 Task: Find connections with filter location Dashiqiao with filter topic #purposewith filter profile language English with filter current company Wunderman Thompson Commerce & Technology with filter school M.KUMARASAMY COLLEGE OF ENGINEERING, KARUR with filter industry Retail Art Supplies with filter service category Event Photography with filter keywords title Customer Service
Action: Mouse moved to (480, 65)
Screenshot: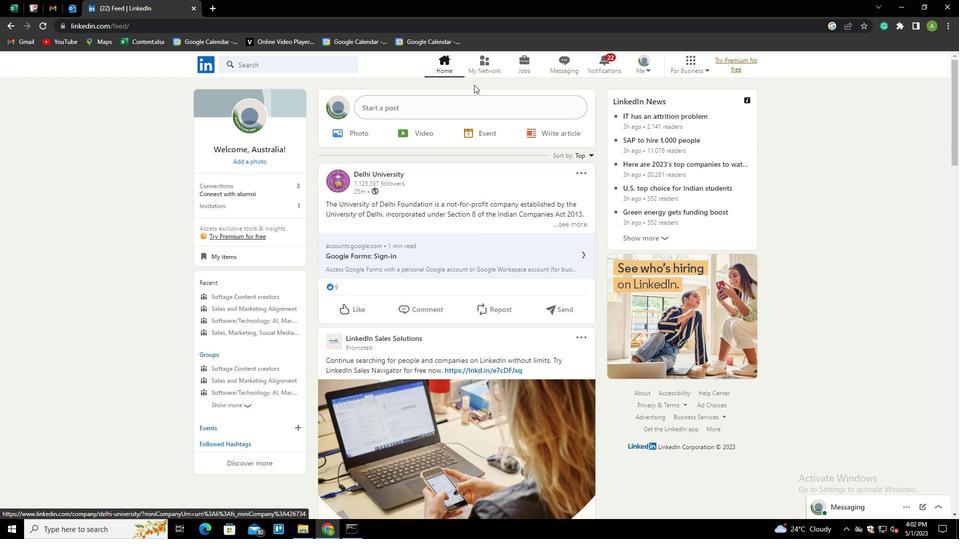 
Action: Mouse pressed left at (480, 65)
Screenshot: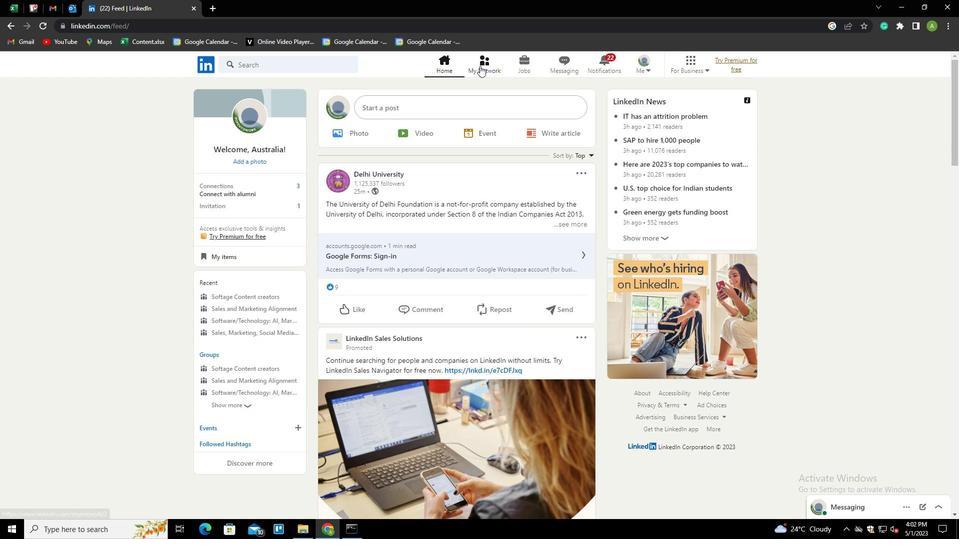 
Action: Mouse moved to (303, 121)
Screenshot: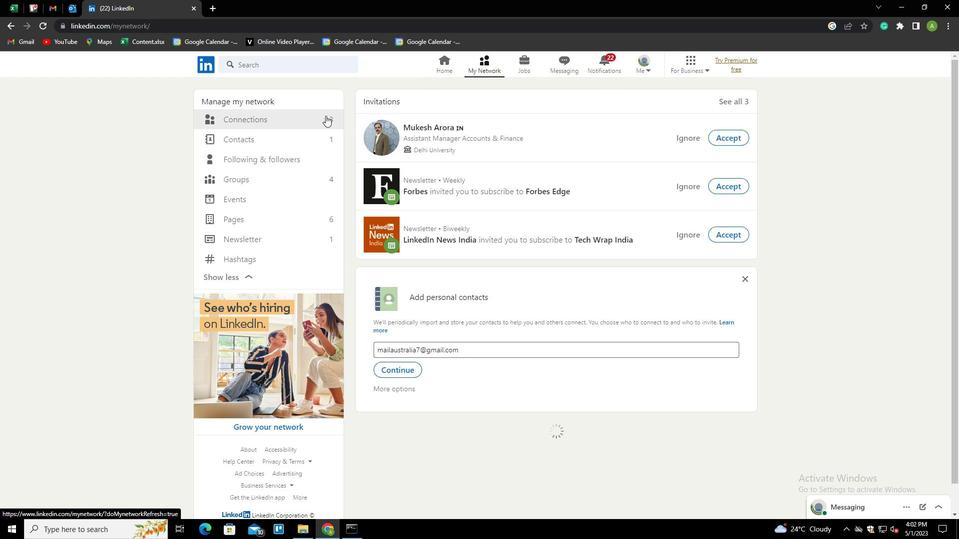 
Action: Mouse pressed left at (303, 121)
Screenshot: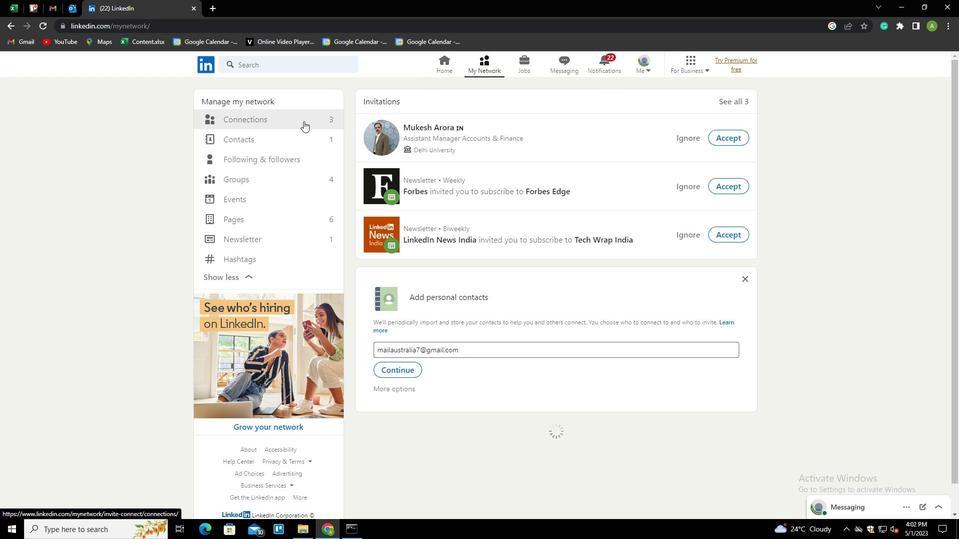 
Action: Mouse moved to (540, 121)
Screenshot: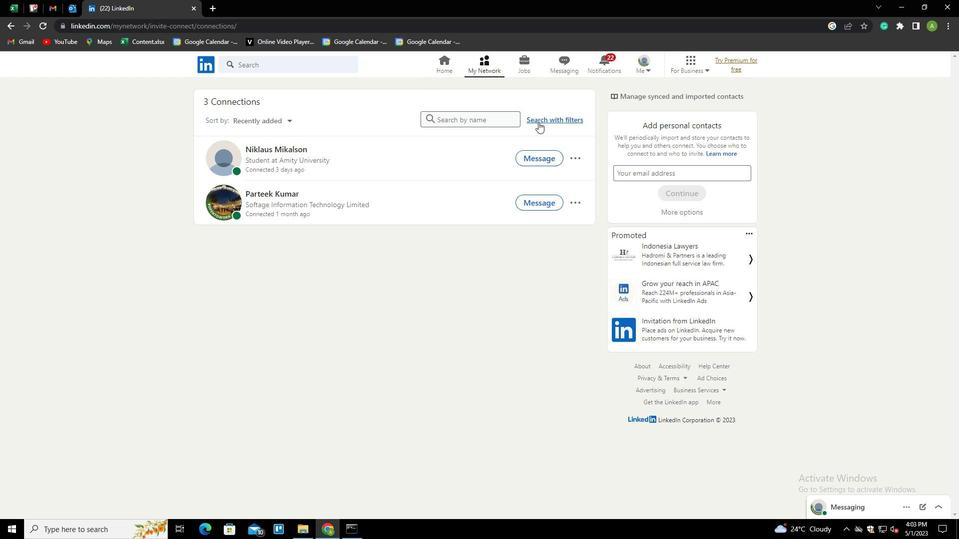 
Action: Mouse pressed left at (540, 121)
Screenshot: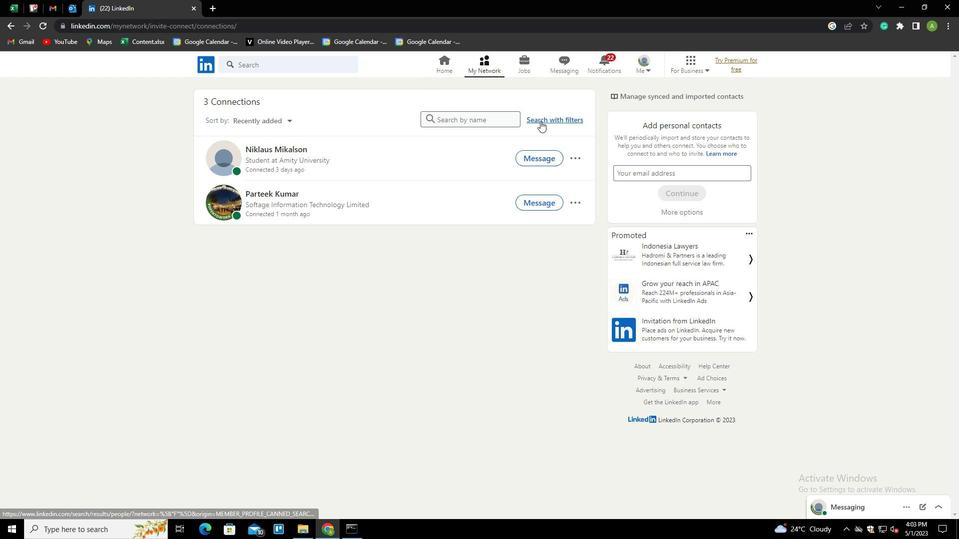 
Action: Mouse moved to (512, 95)
Screenshot: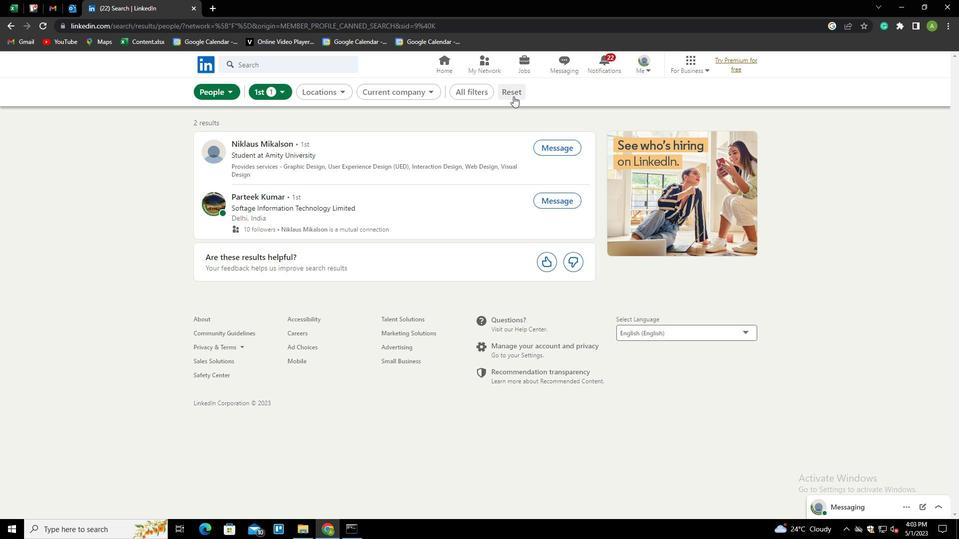 
Action: Mouse pressed left at (512, 95)
Screenshot: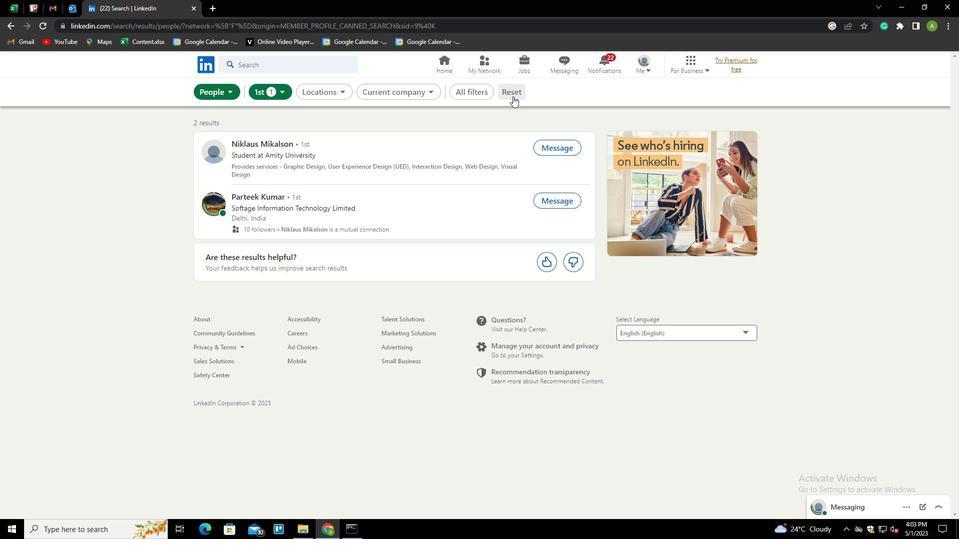 
Action: Mouse moved to (492, 88)
Screenshot: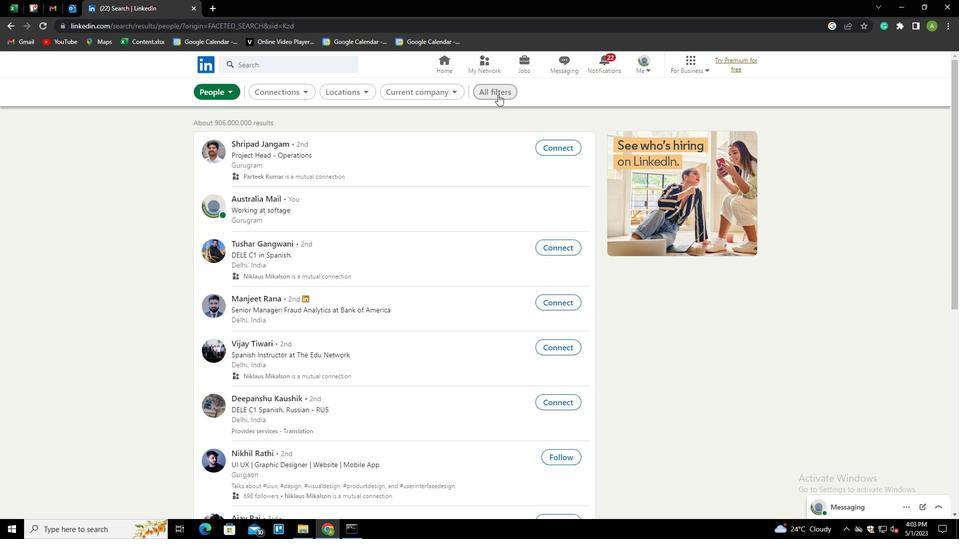 
Action: Mouse pressed left at (492, 88)
Screenshot: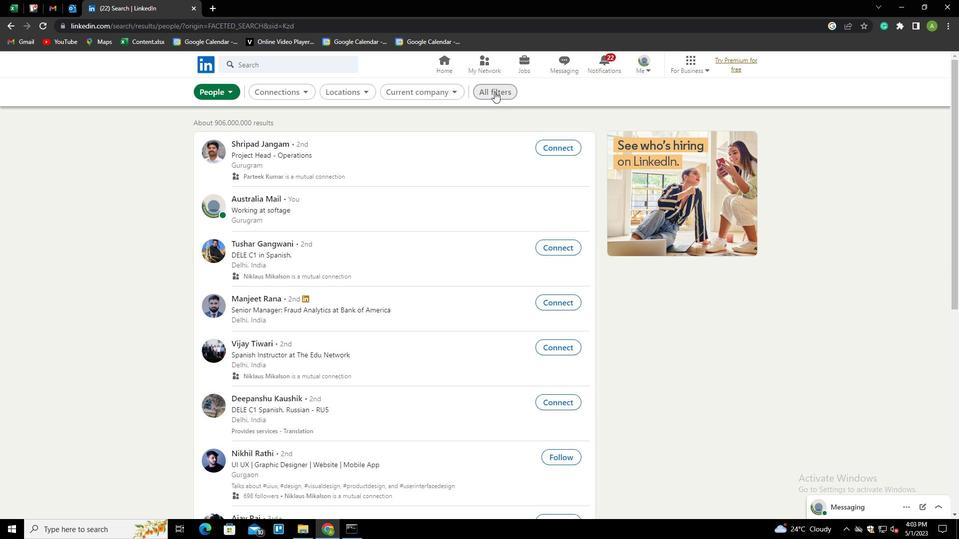 
Action: Mouse moved to (780, 278)
Screenshot: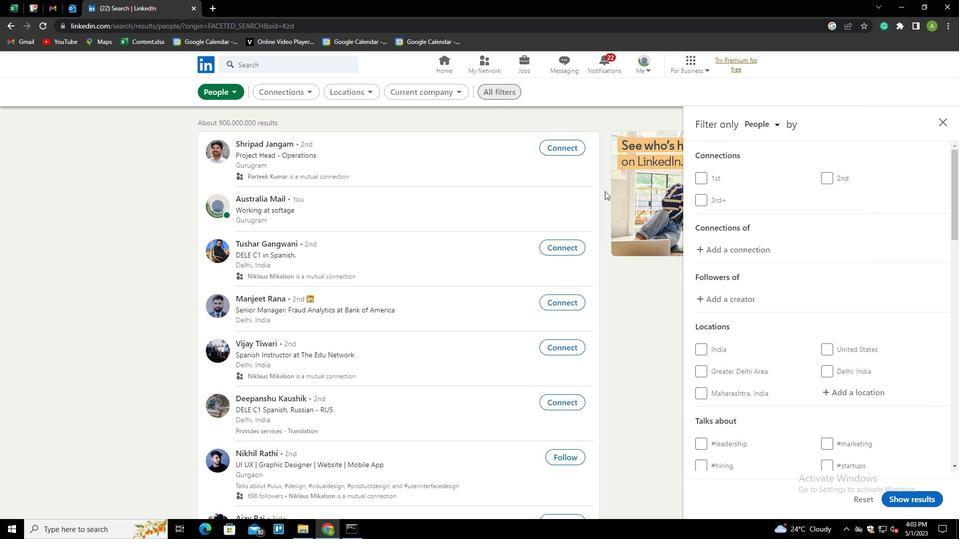 
Action: Mouse scrolled (780, 278) with delta (0, 0)
Screenshot: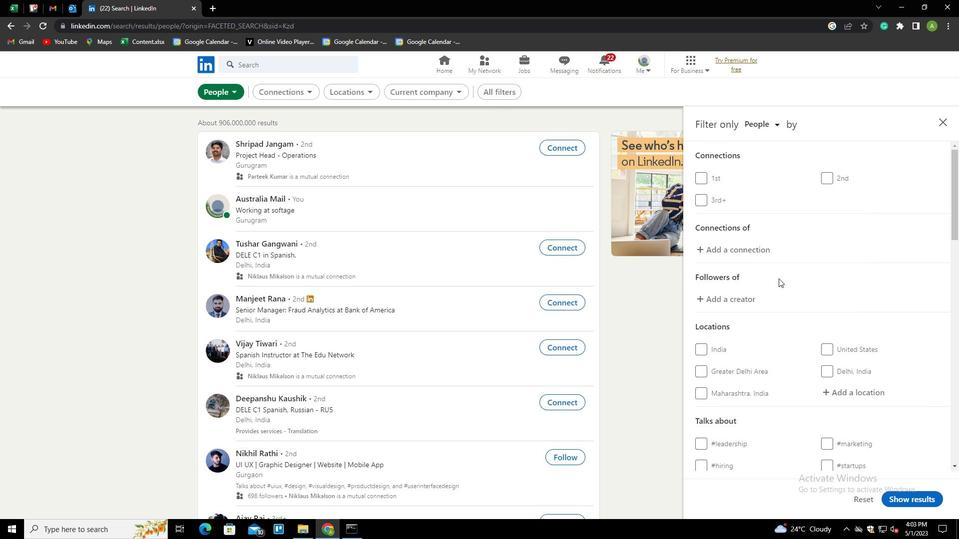 
Action: Mouse moved to (838, 345)
Screenshot: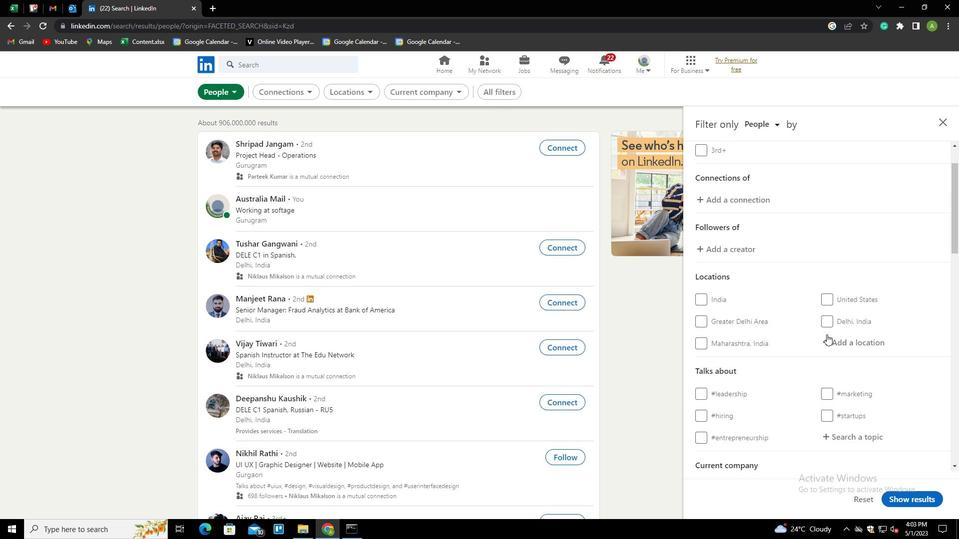 
Action: Mouse pressed left at (838, 345)
Screenshot: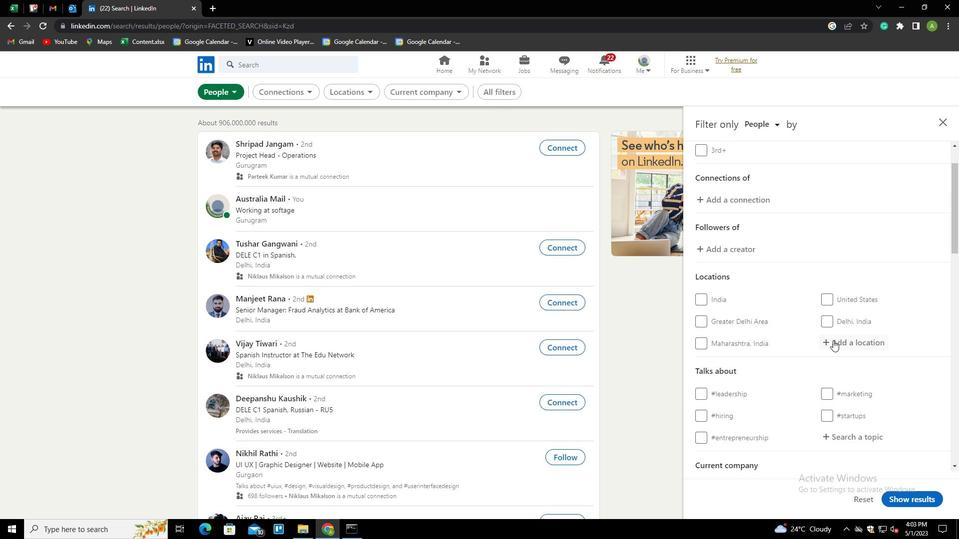 
Action: Mouse moved to (842, 343)
Screenshot: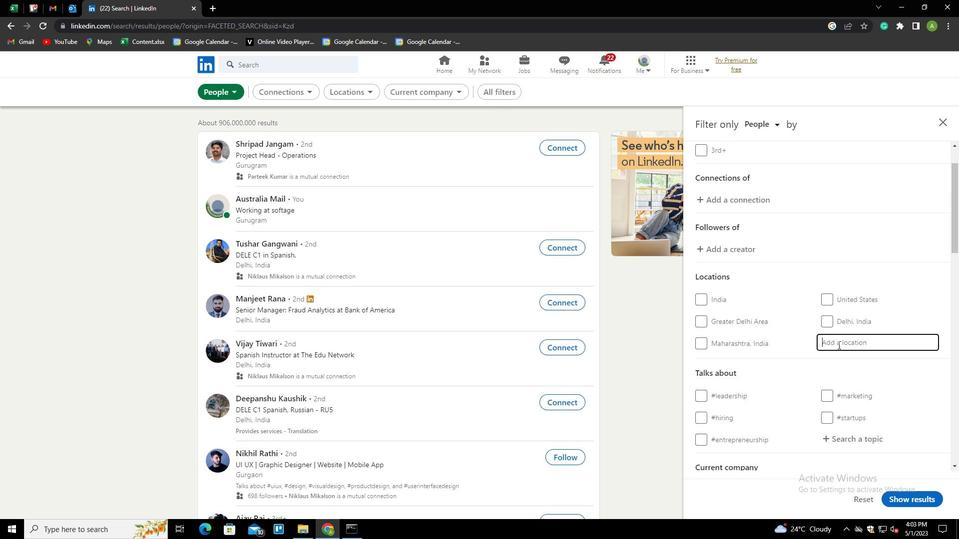 
Action: Mouse pressed left at (842, 343)
Screenshot: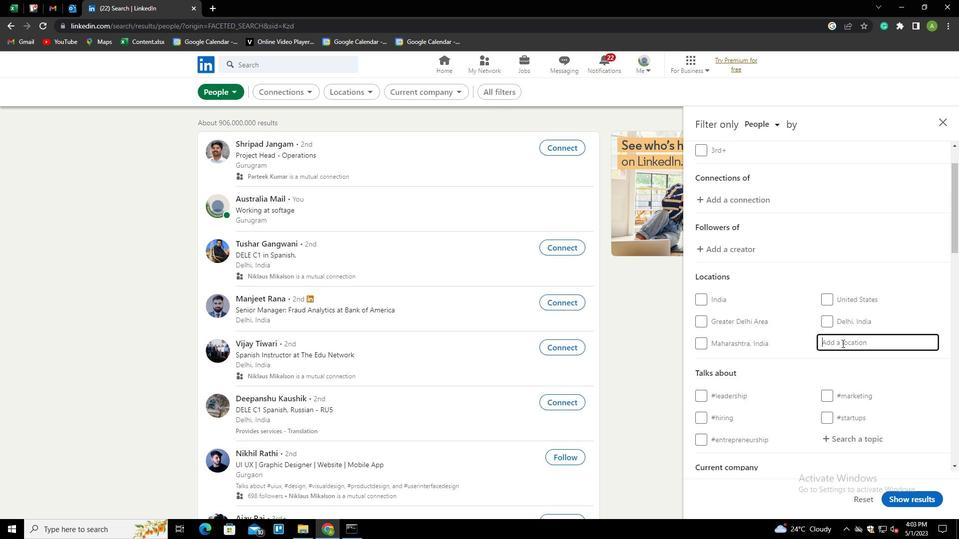 
Action: Key pressed <Key.shift>DASHIQIAO
Screenshot: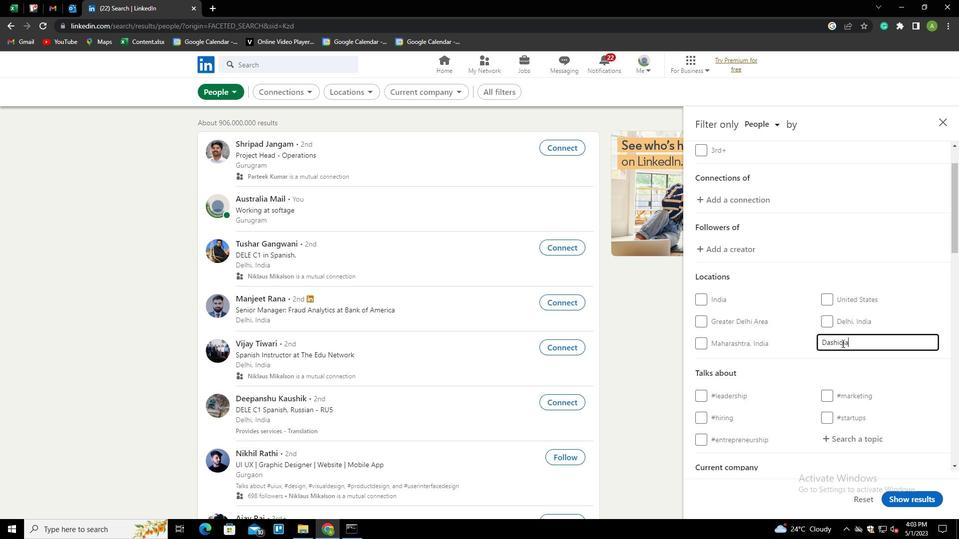 
Action: Mouse moved to (887, 370)
Screenshot: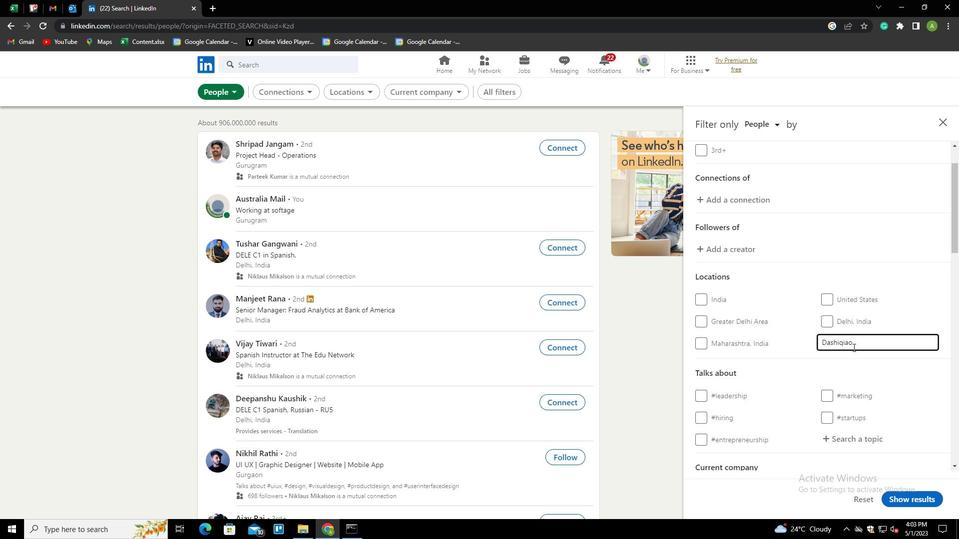 
Action: Mouse pressed left at (887, 370)
Screenshot: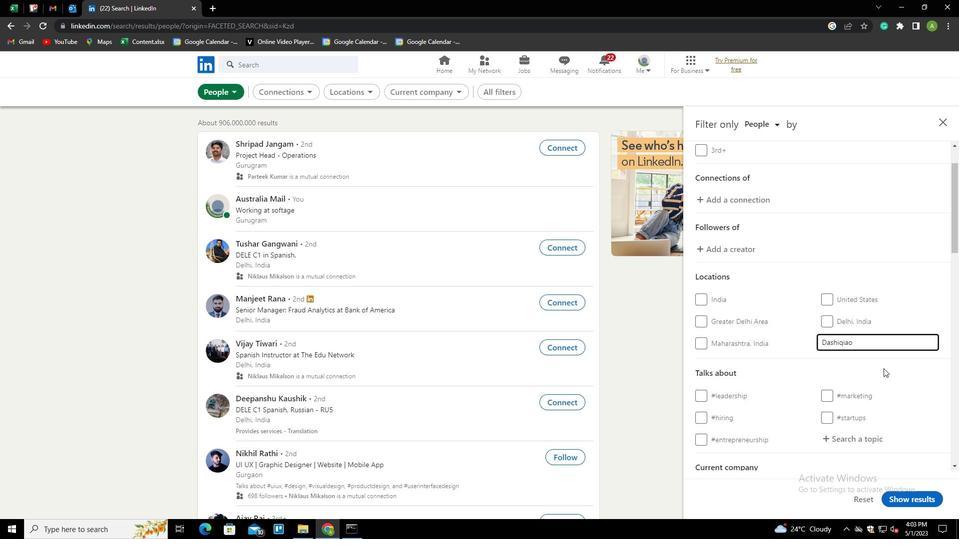 
Action: Mouse moved to (848, 441)
Screenshot: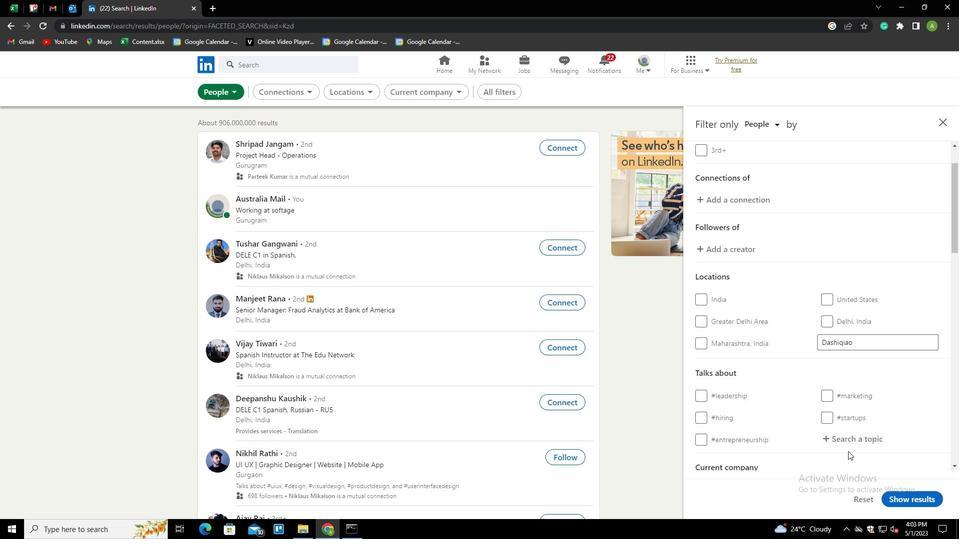 
Action: Mouse pressed left at (848, 441)
Screenshot: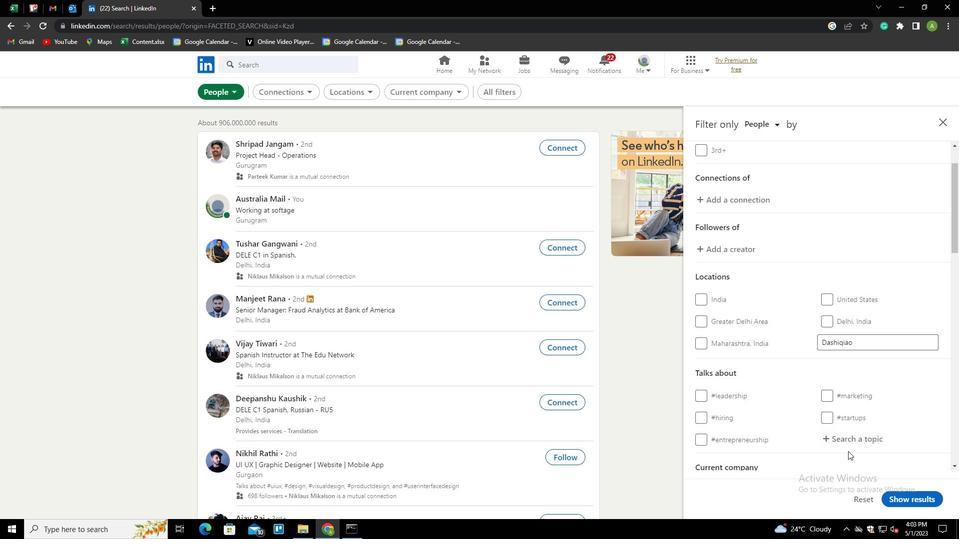 
Action: Mouse moved to (851, 438)
Screenshot: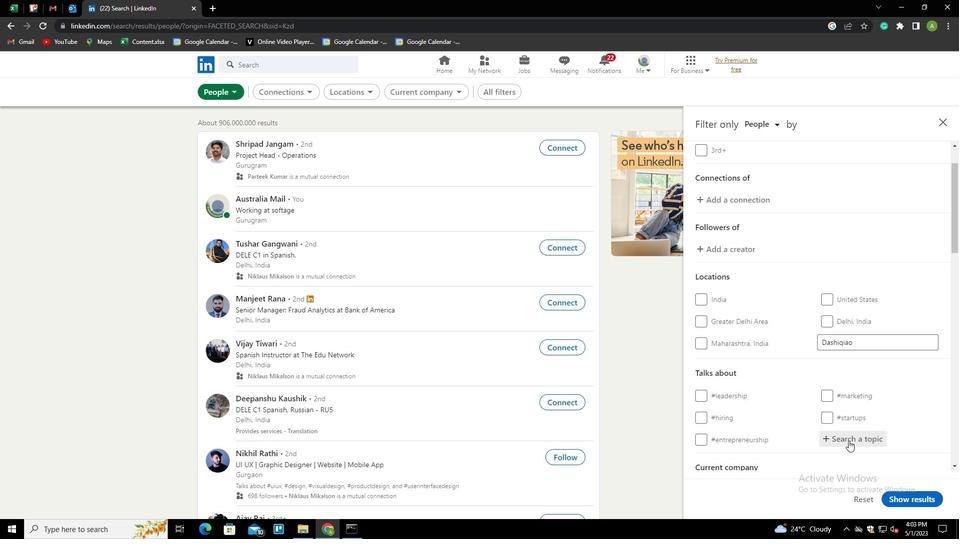 
Action: Mouse pressed left at (851, 438)
Screenshot: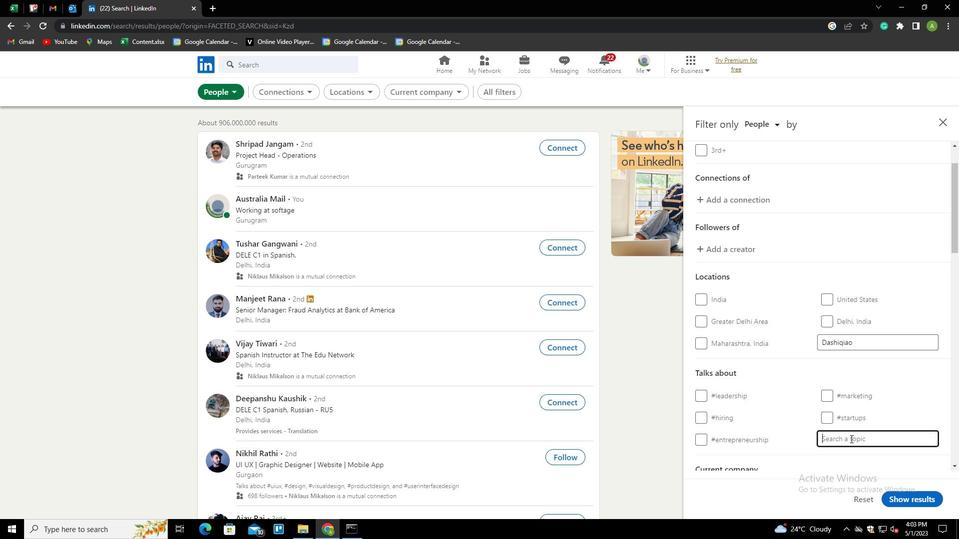 
Action: Key pressed PURPOSE<Key.down><Key.enter>
Screenshot: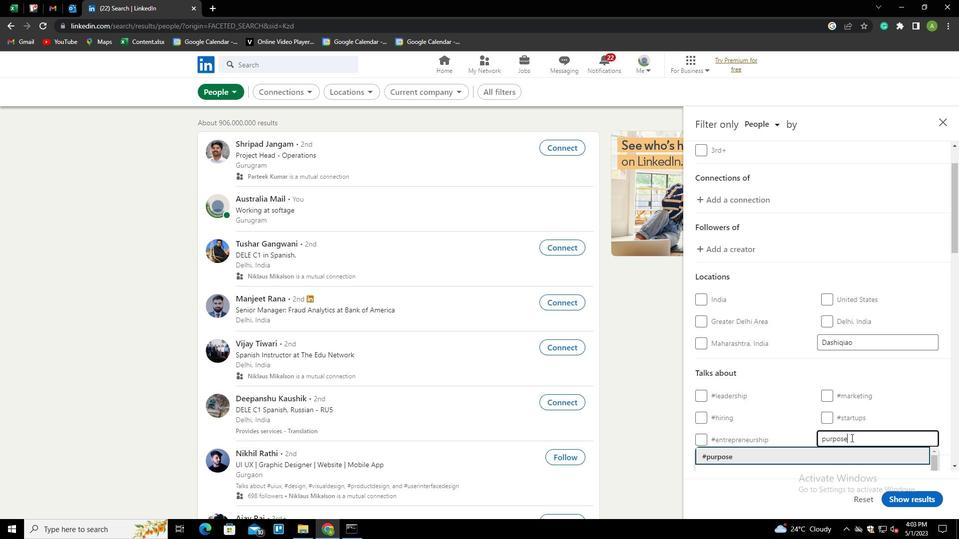 
Action: Mouse scrolled (851, 437) with delta (0, 0)
Screenshot: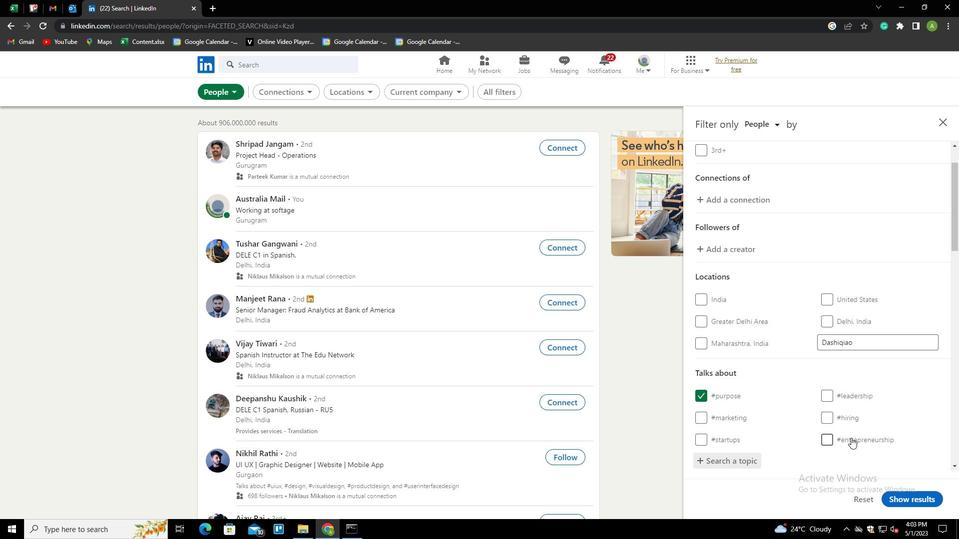 
Action: Mouse scrolled (851, 437) with delta (0, 0)
Screenshot: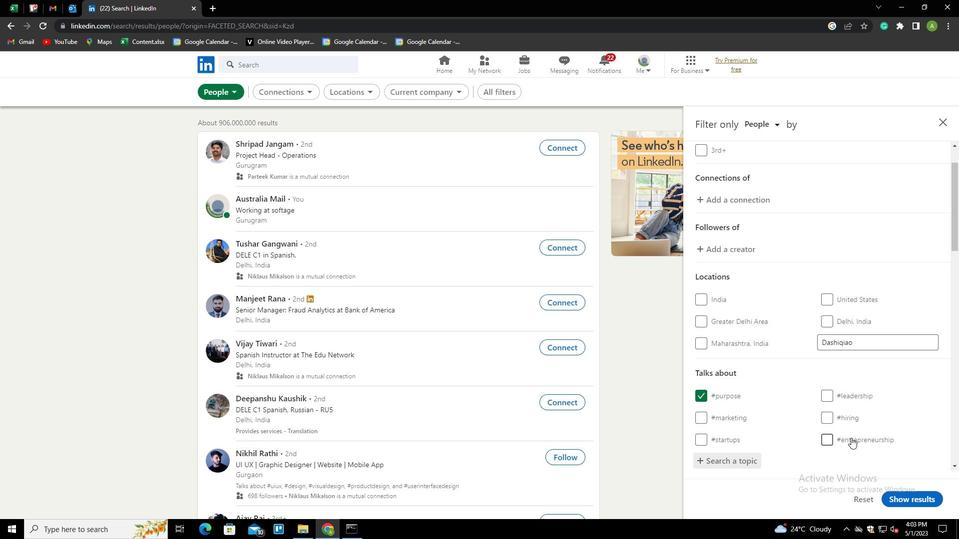 
Action: Mouse scrolled (851, 437) with delta (0, 0)
Screenshot: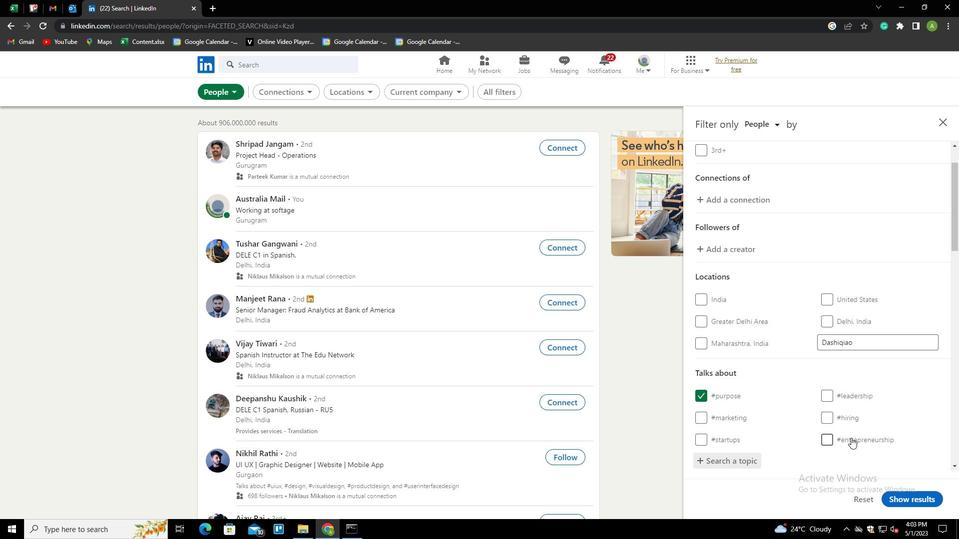 
Action: Mouse scrolled (851, 437) with delta (0, 0)
Screenshot: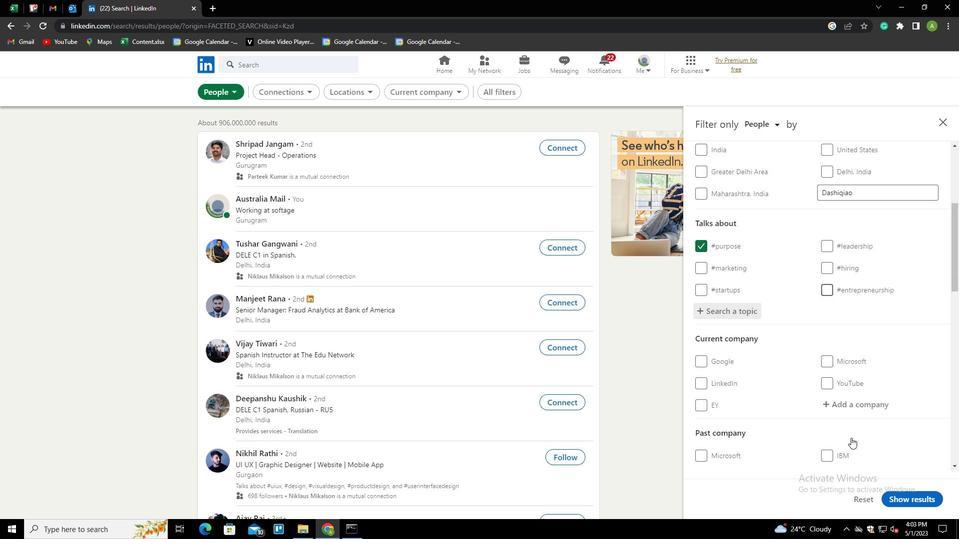 
Action: Mouse scrolled (851, 437) with delta (0, 0)
Screenshot: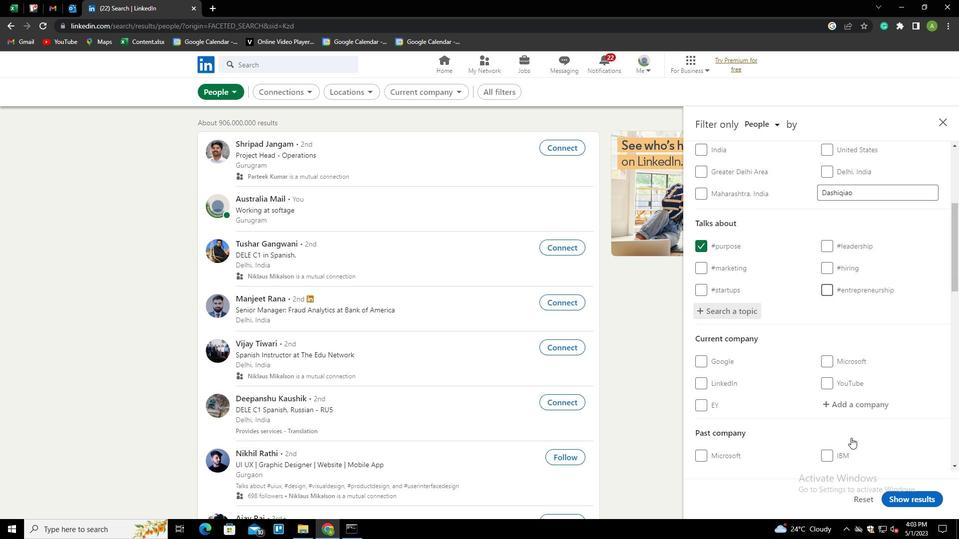 
Action: Mouse scrolled (851, 437) with delta (0, 0)
Screenshot: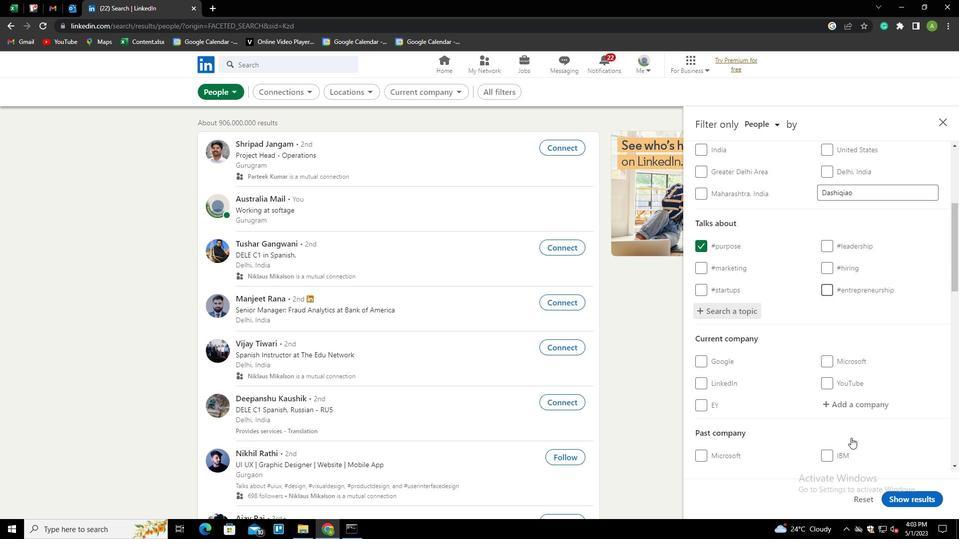 
Action: Mouse scrolled (851, 437) with delta (0, 0)
Screenshot: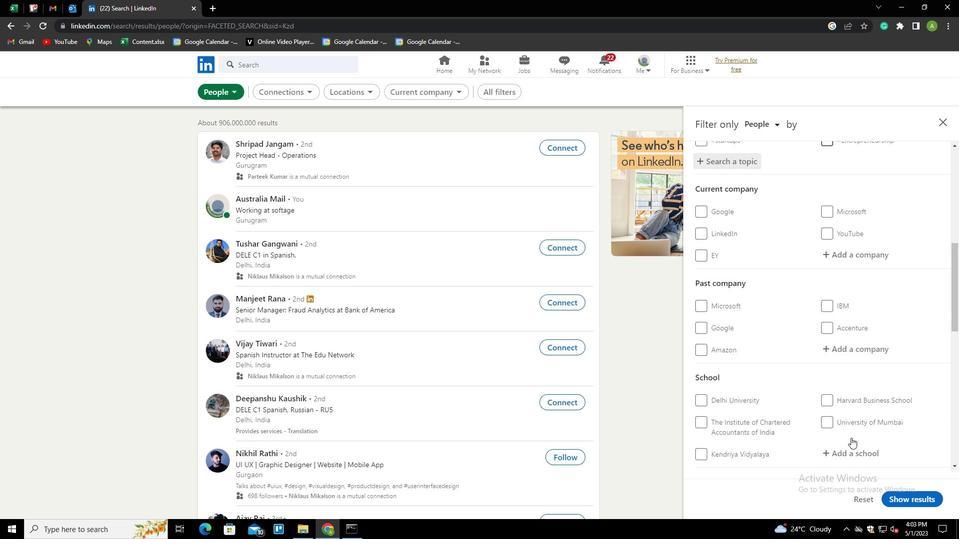 
Action: Mouse scrolled (851, 437) with delta (0, 0)
Screenshot: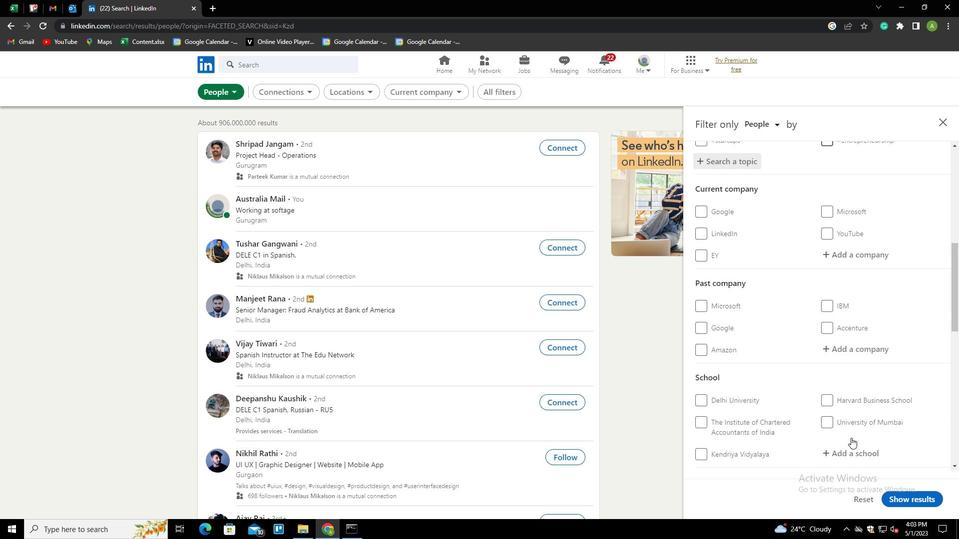 
Action: Mouse scrolled (851, 437) with delta (0, 0)
Screenshot: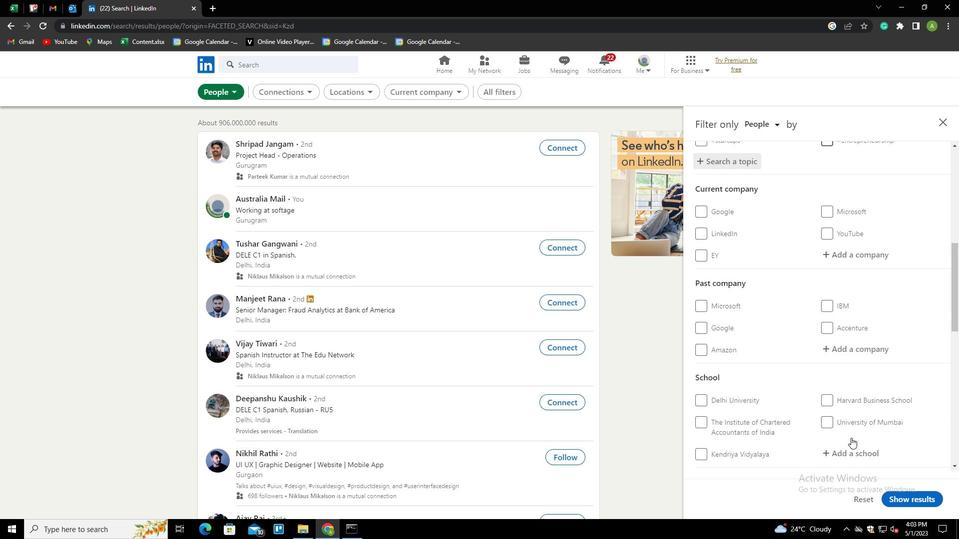 
Action: Mouse scrolled (851, 437) with delta (0, 0)
Screenshot: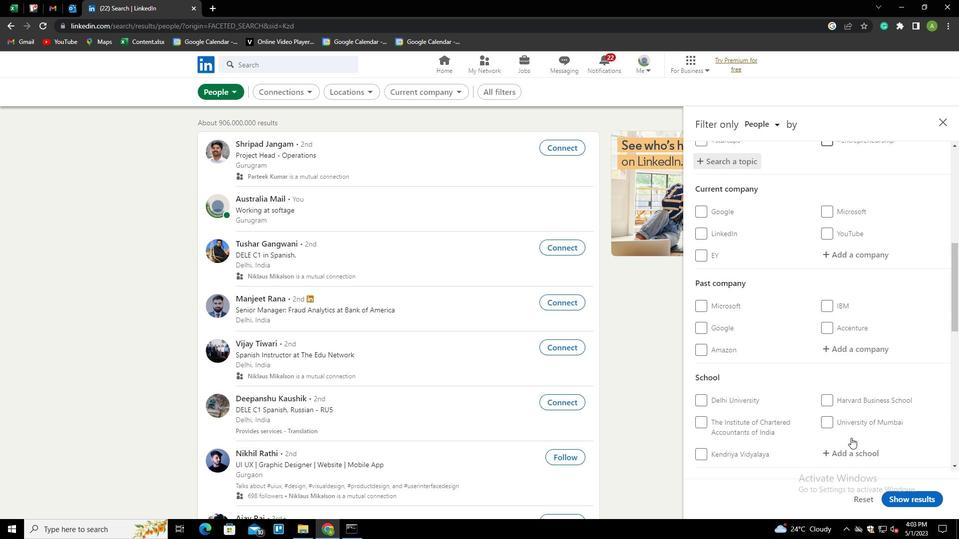 
Action: Mouse moved to (850, 401)
Screenshot: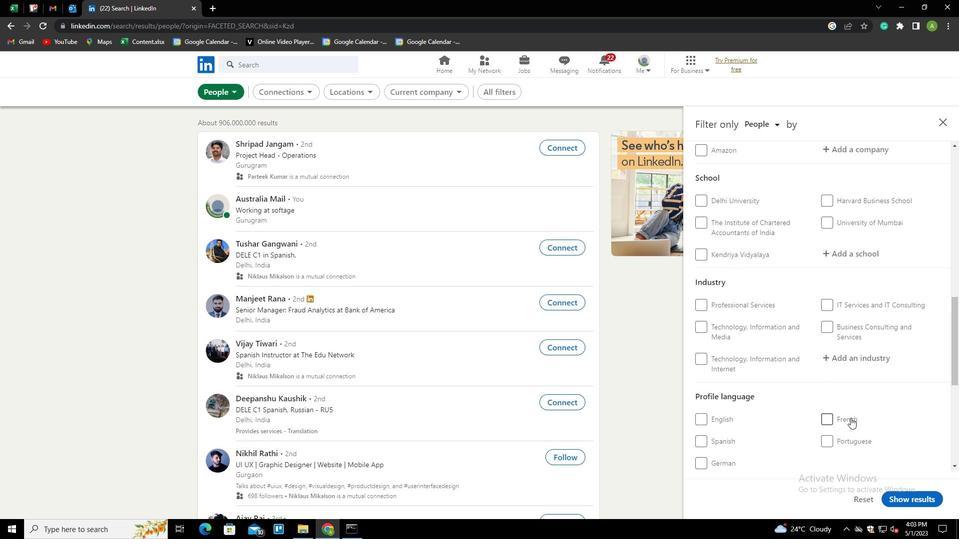 
Action: Mouse scrolled (850, 401) with delta (0, 0)
Screenshot: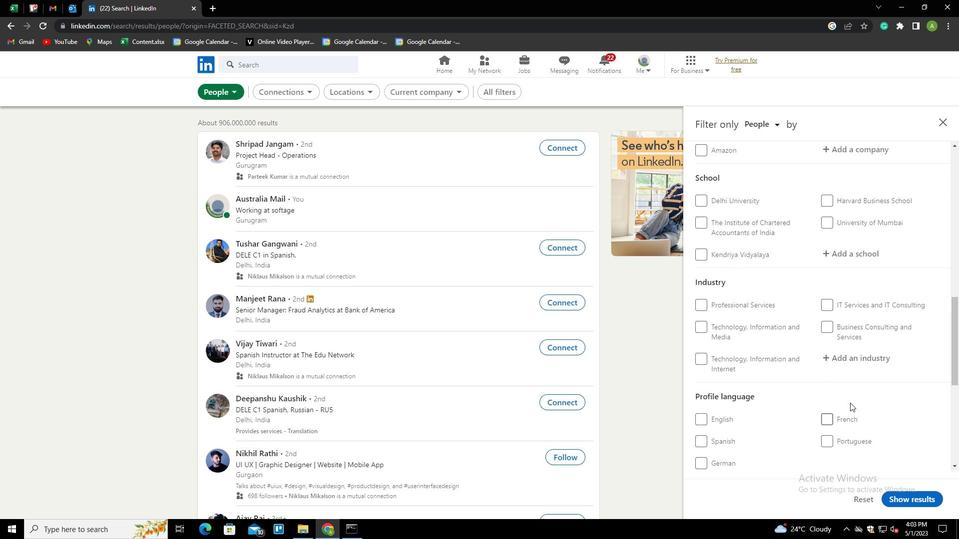 
Action: Mouse scrolled (850, 401) with delta (0, 0)
Screenshot: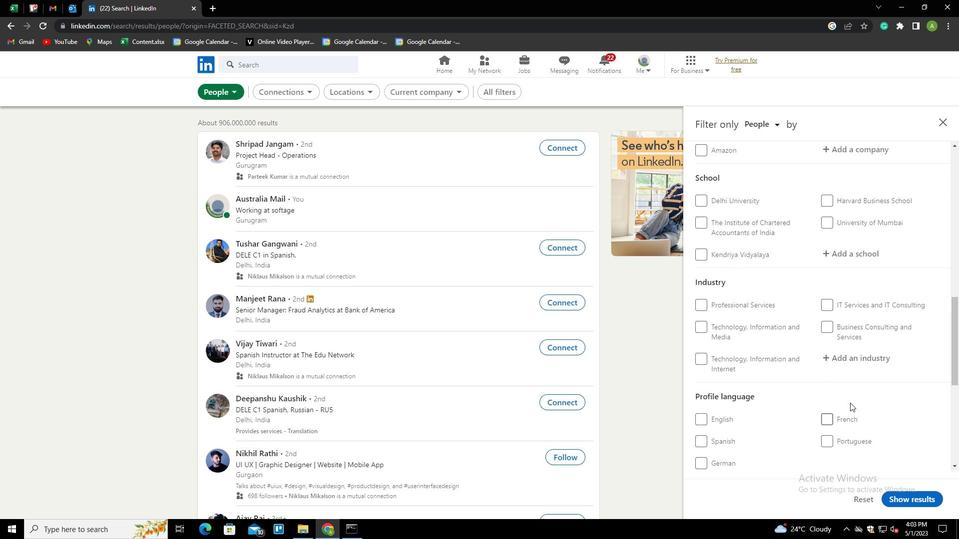 
Action: Mouse moved to (709, 317)
Screenshot: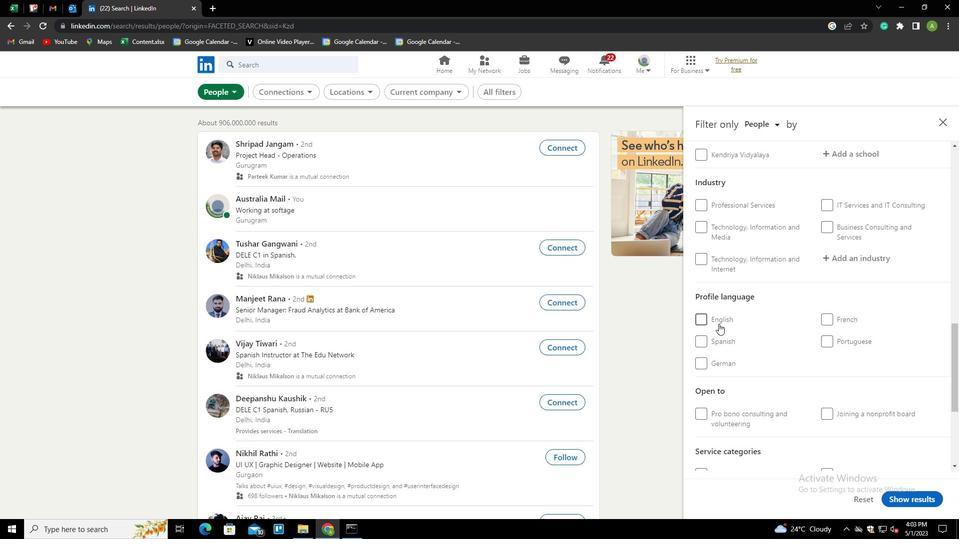 
Action: Mouse pressed left at (709, 317)
Screenshot: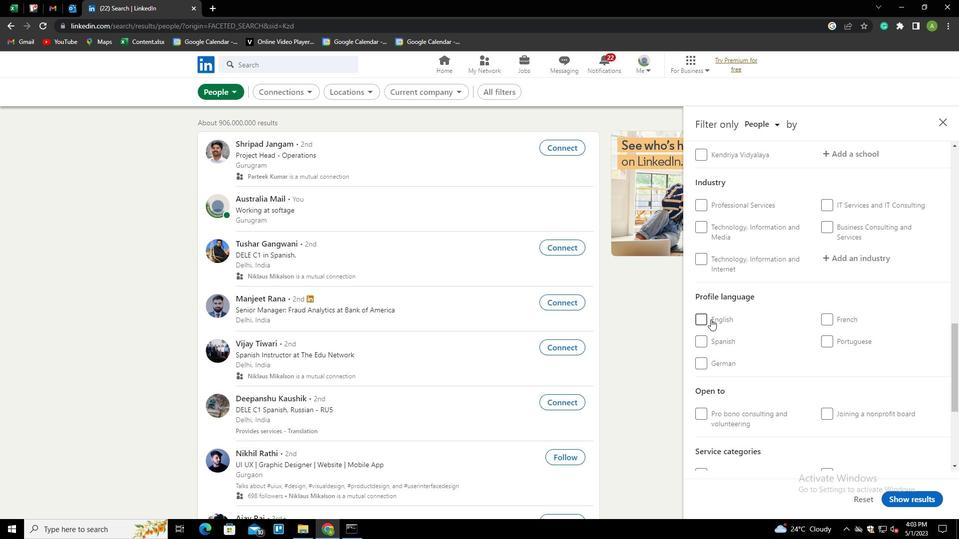 
Action: Mouse moved to (816, 347)
Screenshot: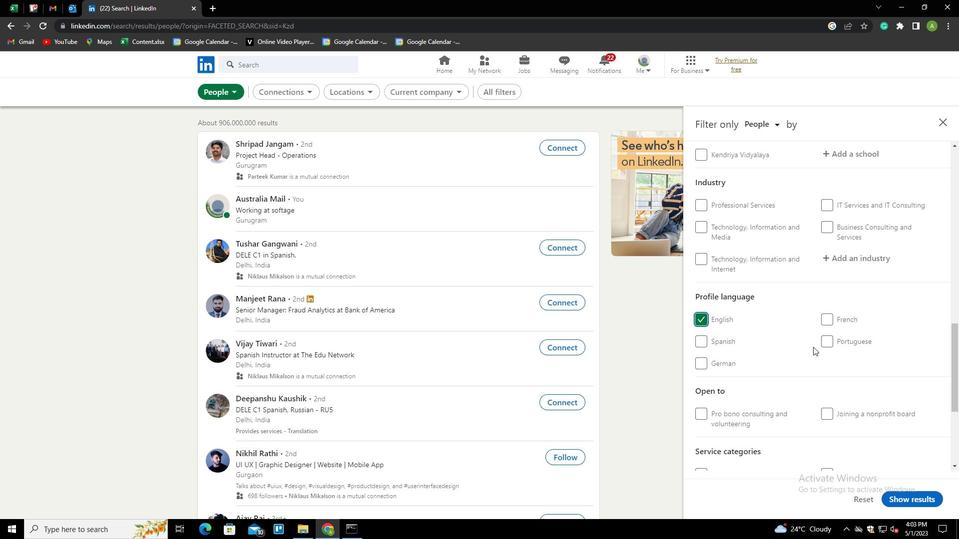 
Action: Mouse scrolled (816, 347) with delta (0, 0)
Screenshot: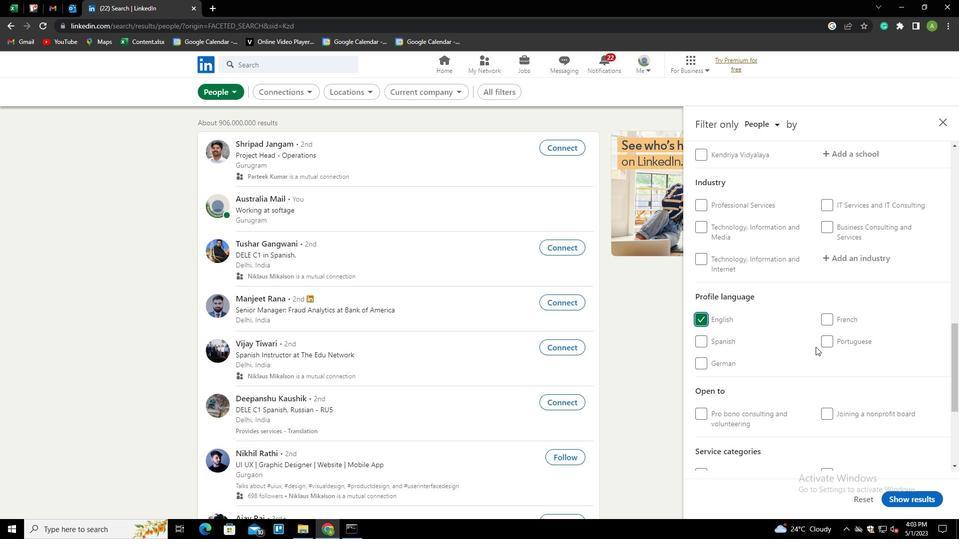 
Action: Mouse scrolled (816, 347) with delta (0, 0)
Screenshot: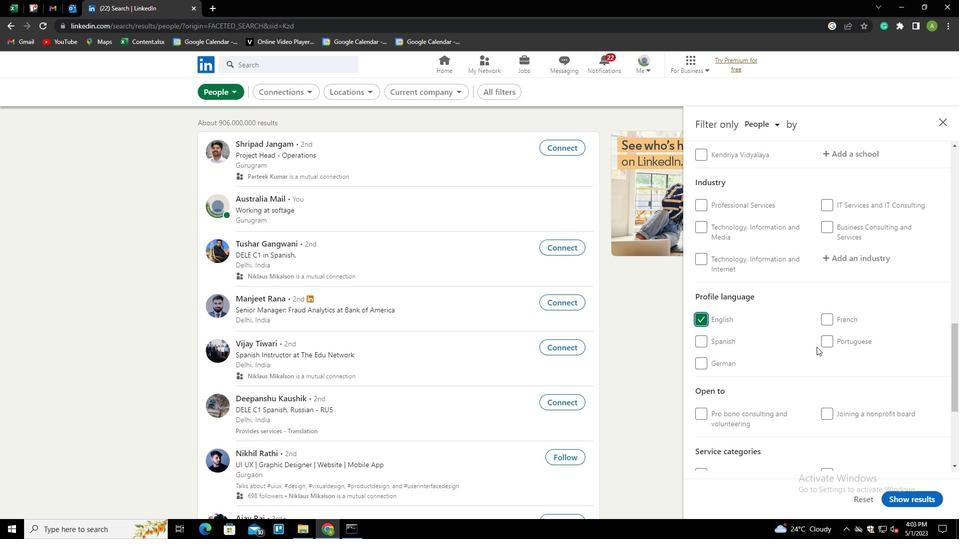 
Action: Mouse scrolled (816, 347) with delta (0, 0)
Screenshot: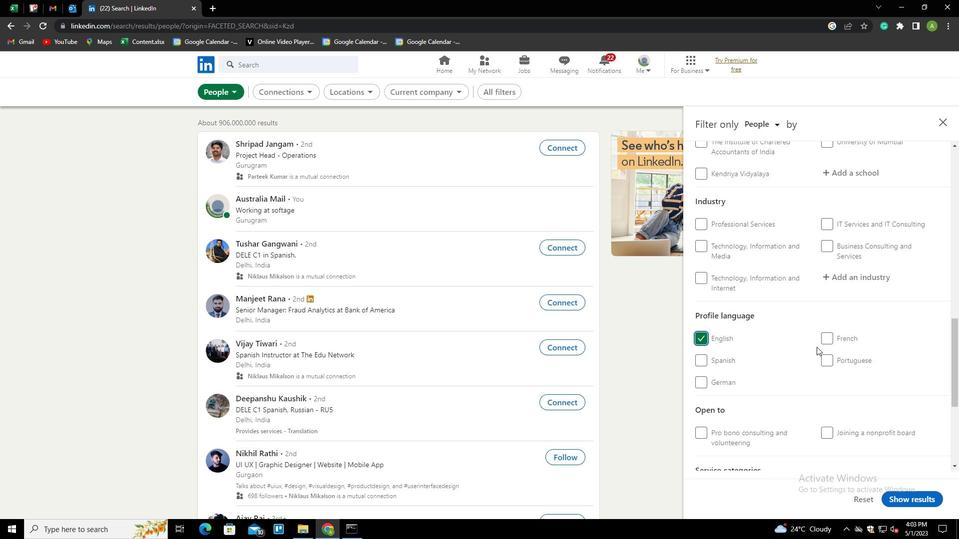 
Action: Mouse scrolled (816, 347) with delta (0, 0)
Screenshot: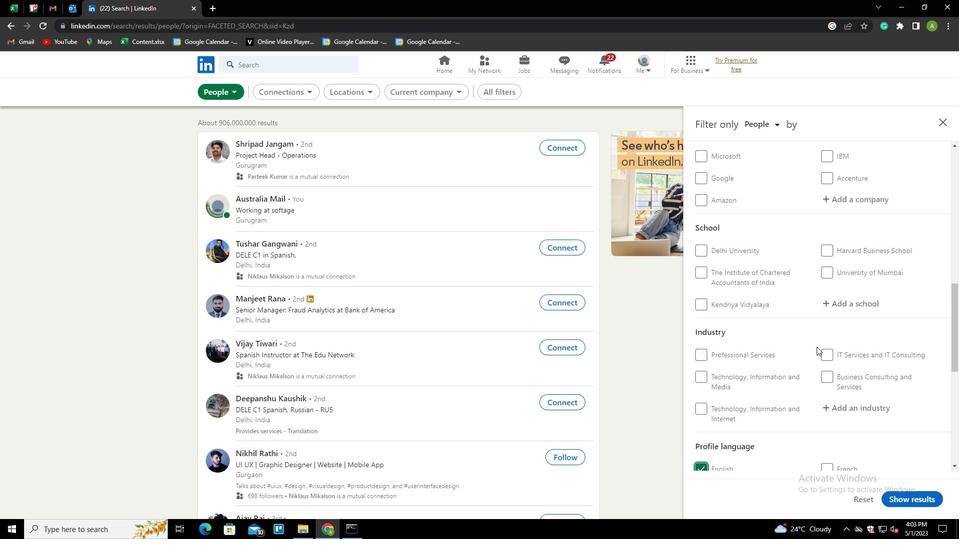 
Action: Mouse scrolled (816, 347) with delta (0, 0)
Screenshot: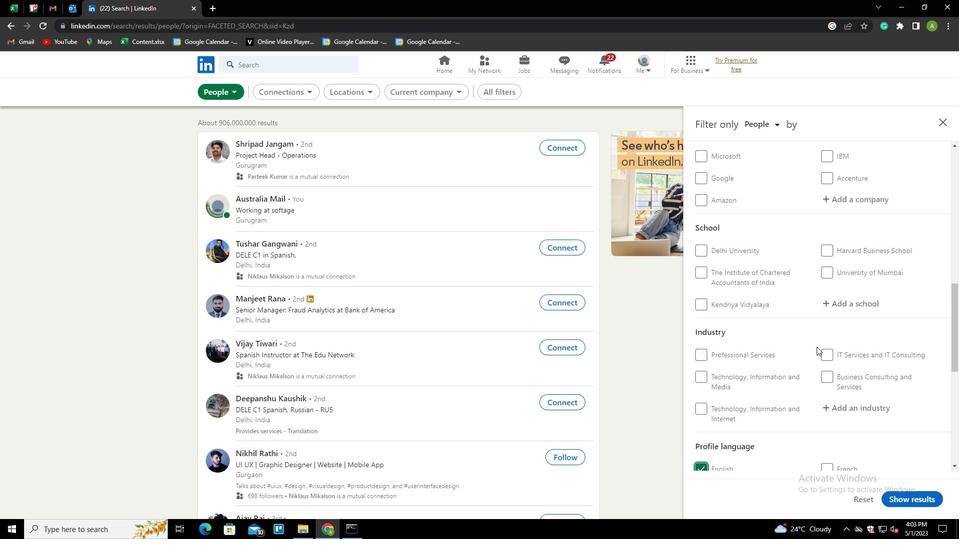 
Action: Mouse scrolled (816, 347) with delta (0, 0)
Screenshot: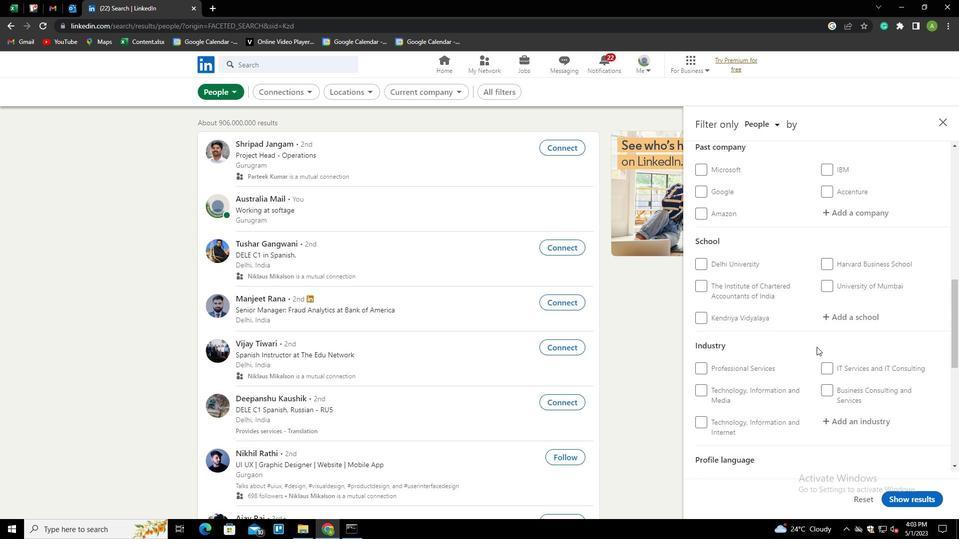 
Action: Mouse moved to (816, 344)
Screenshot: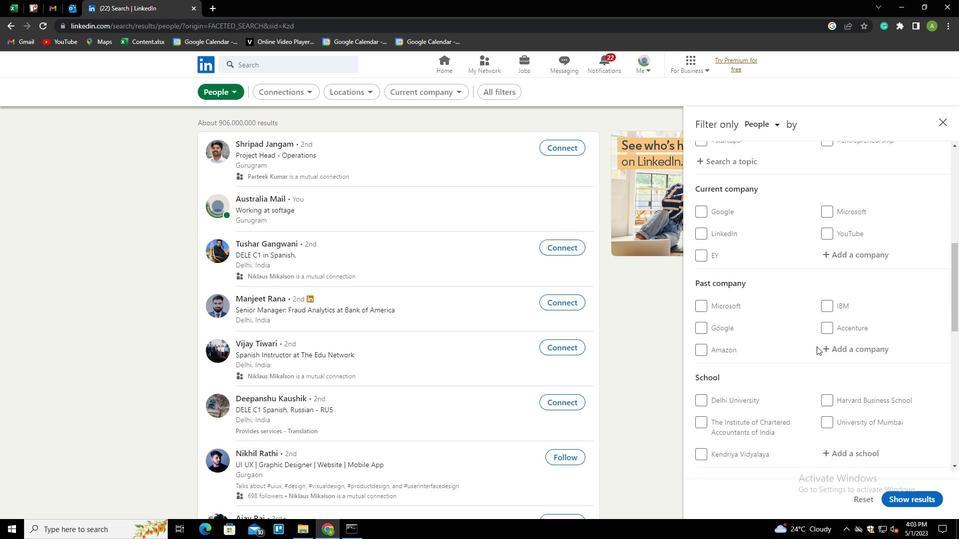 
Action: Mouse scrolled (816, 345) with delta (0, 0)
Screenshot: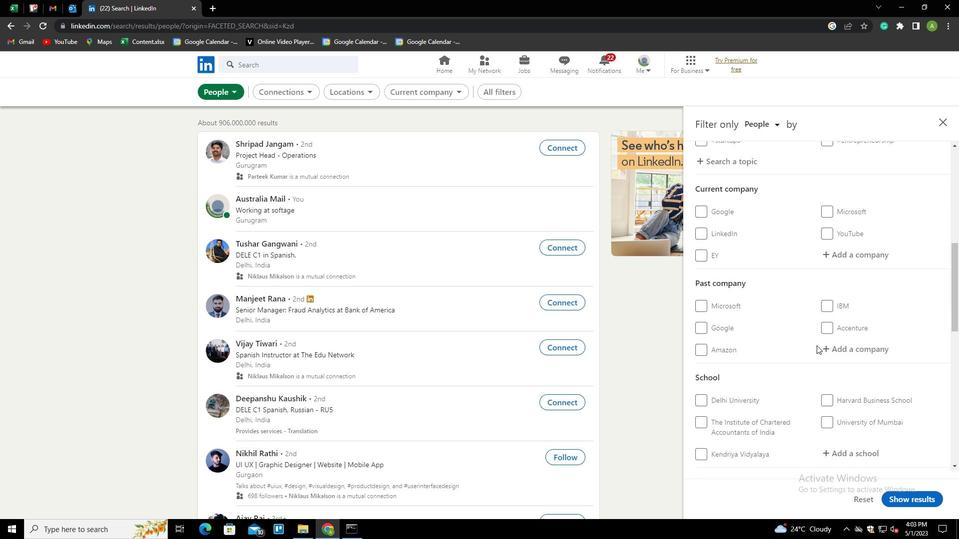 
Action: Mouse moved to (837, 303)
Screenshot: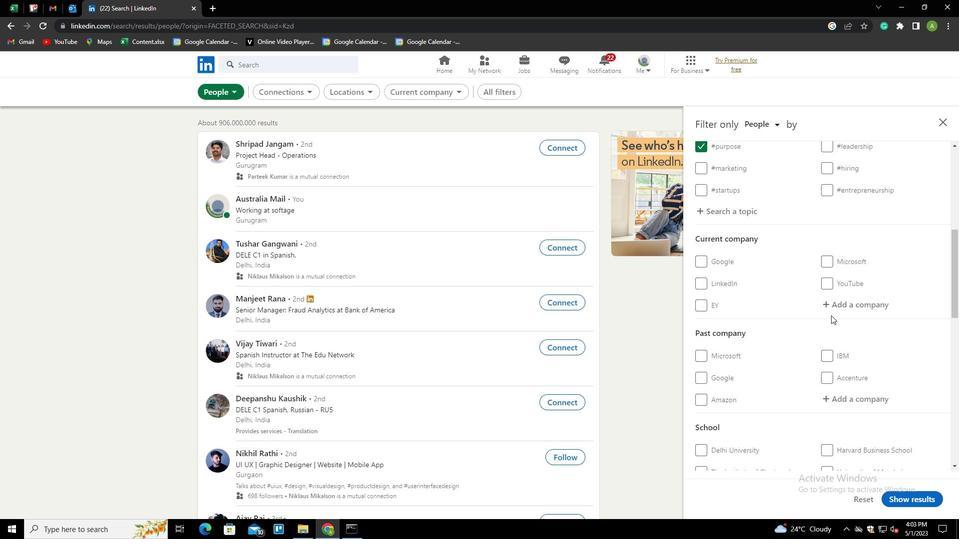 
Action: Mouse pressed left at (837, 303)
Screenshot: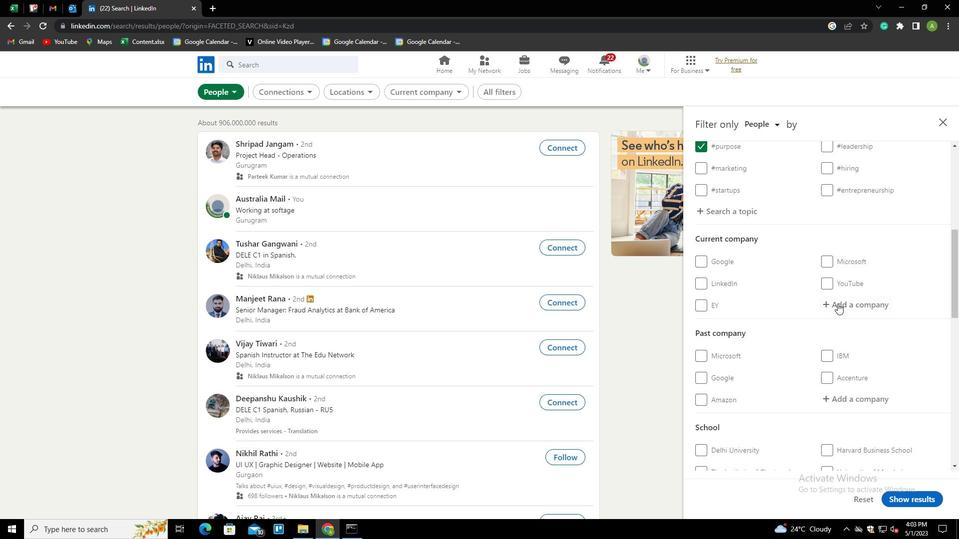 
Action: Mouse moved to (839, 304)
Screenshot: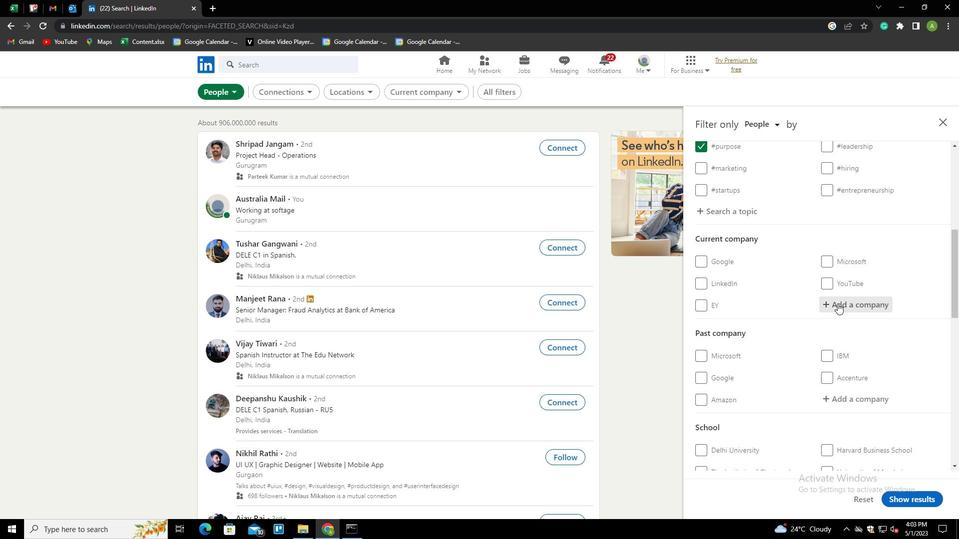 
Action: Mouse pressed left at (839, 304)
Screenshot: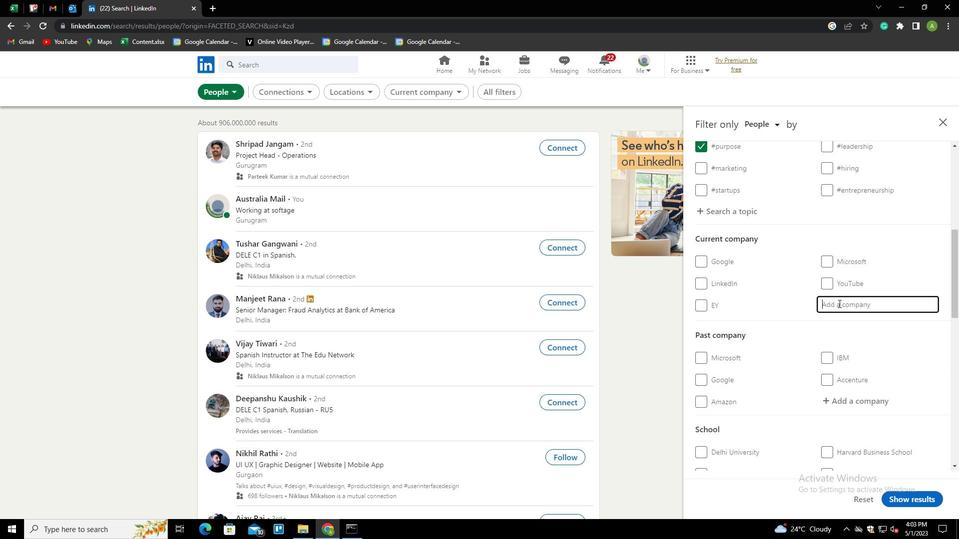 
Action: Key pressed <Key.shift>E<Key.backspace>WUNDERMAN<Key.down><Key.enter>
Screenshot: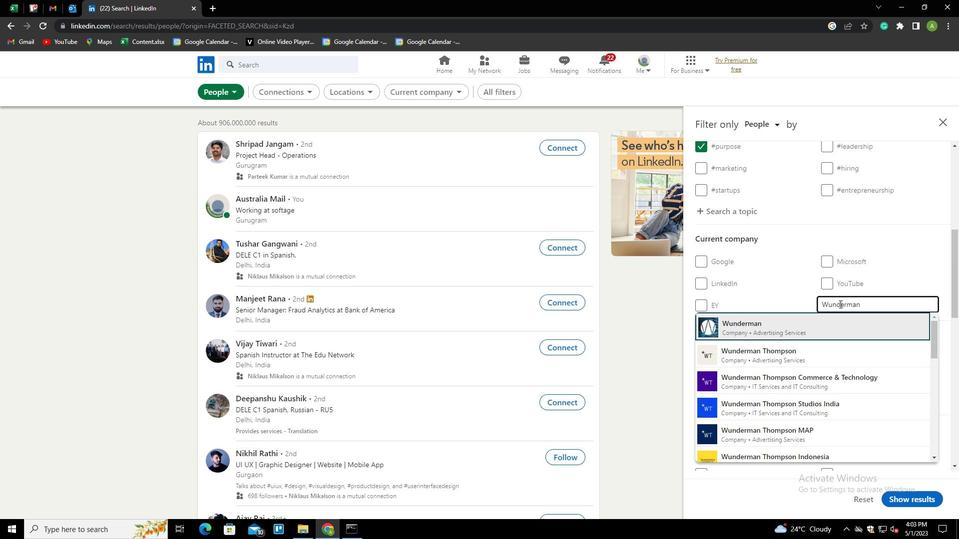 
Action: Mouse scrolled (839, 303) with delta (0, 0)
Screenshot: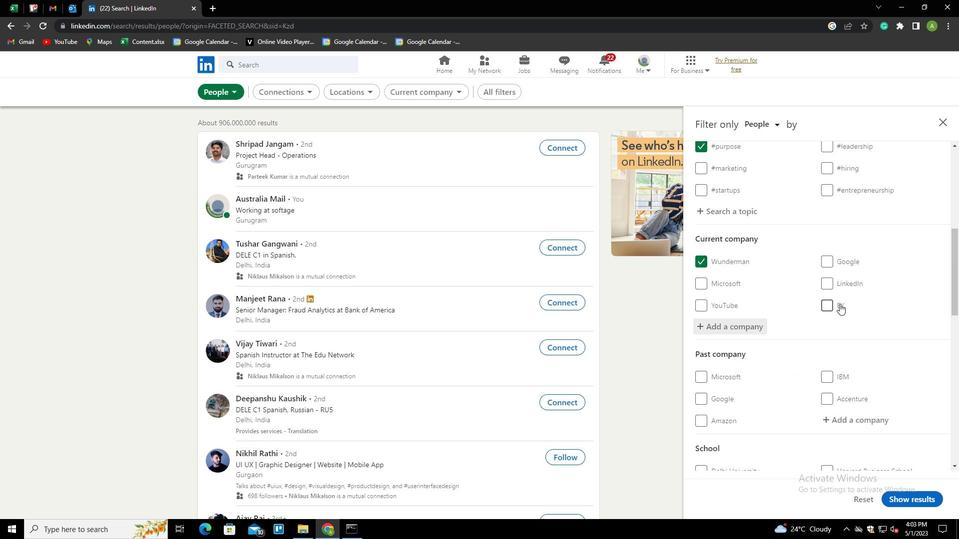 
Action: Mouse scrolled (839, 303) with delta (0, 0)
Screenshot: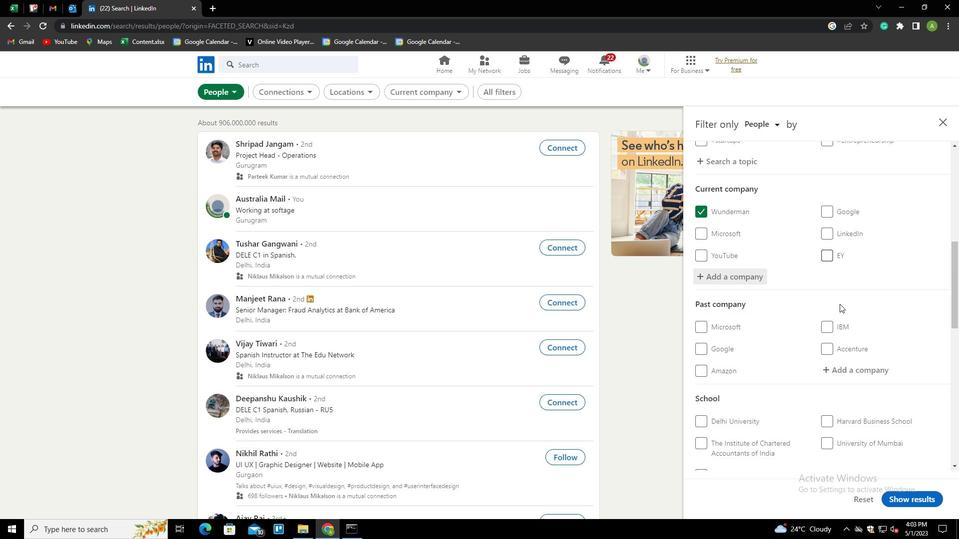 
Action: Mouse scrolled (839, 303) with delta (0, 0)
Screenshot: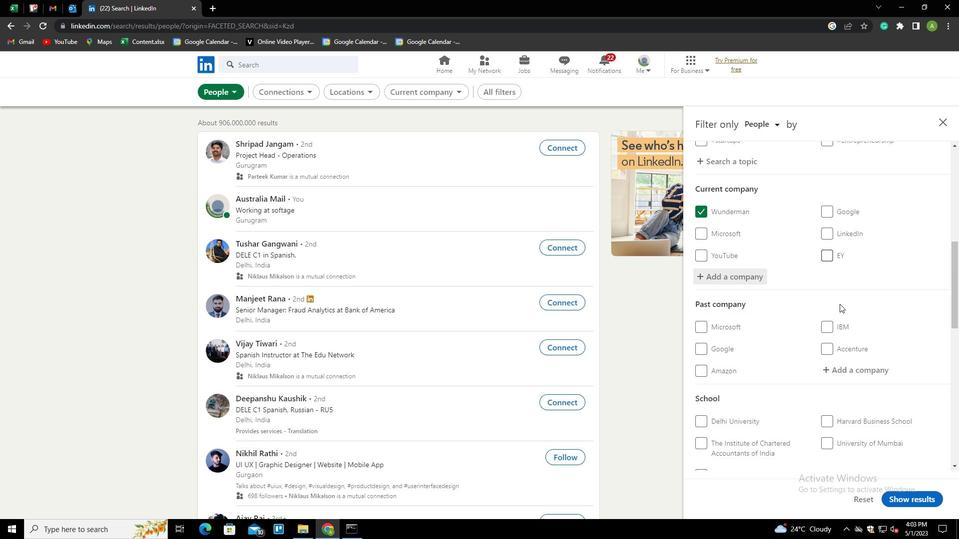 
Action: Mouse scrolled (839, 303) with delta (0, 0)
Screenshot: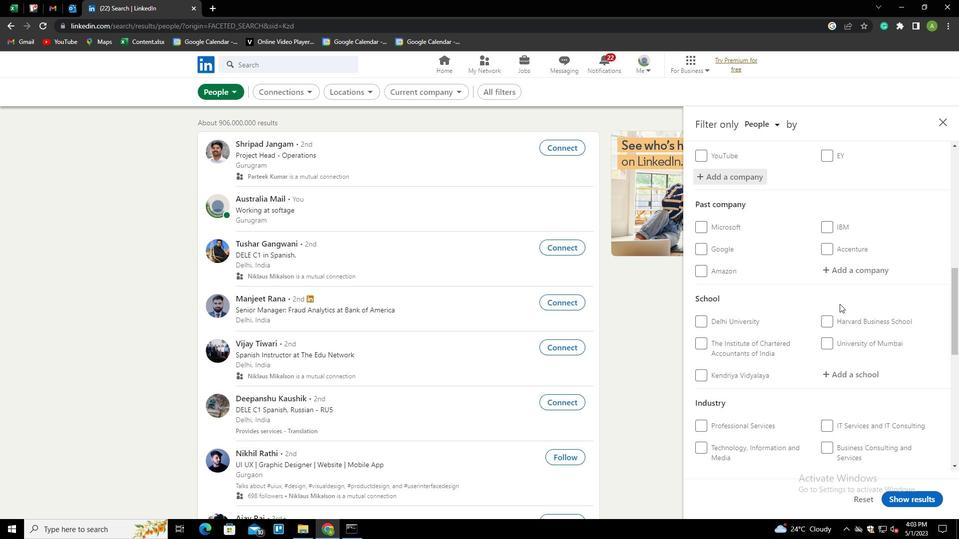 
Action: Mouse scrolled (839, 303) with delta (0, 0)
Screenshot: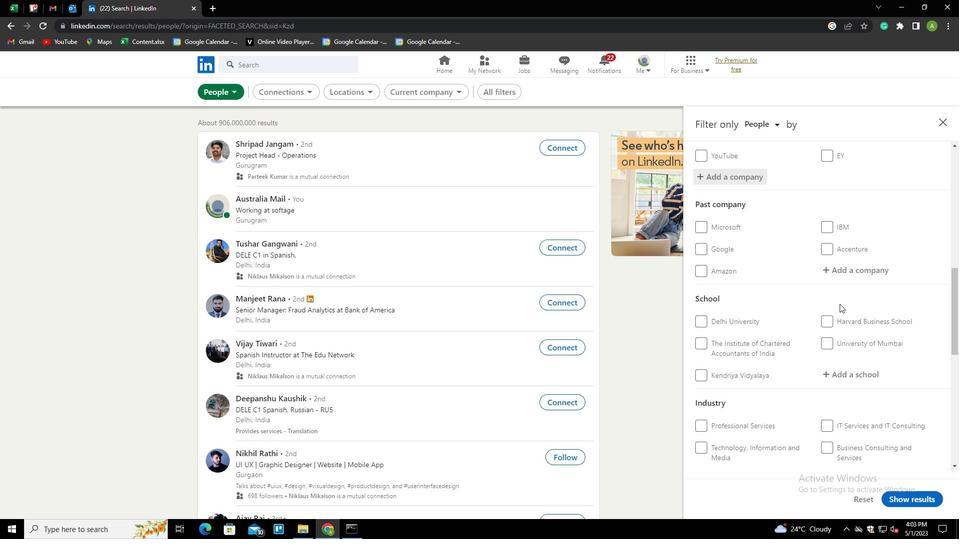 
Action: Mouse moved to (836, 377)
Screenshot: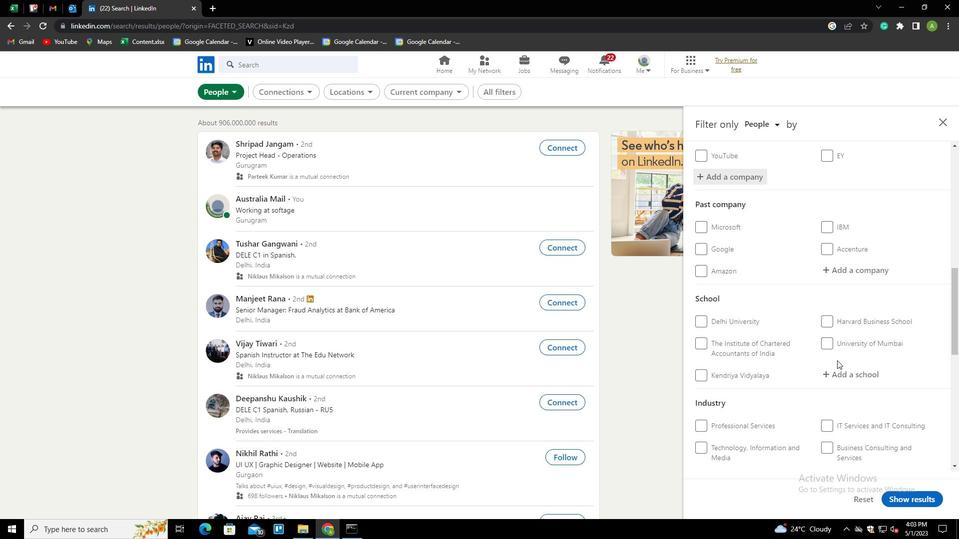 
Action: Mouse pressed left at (836, 377)
Screenshot: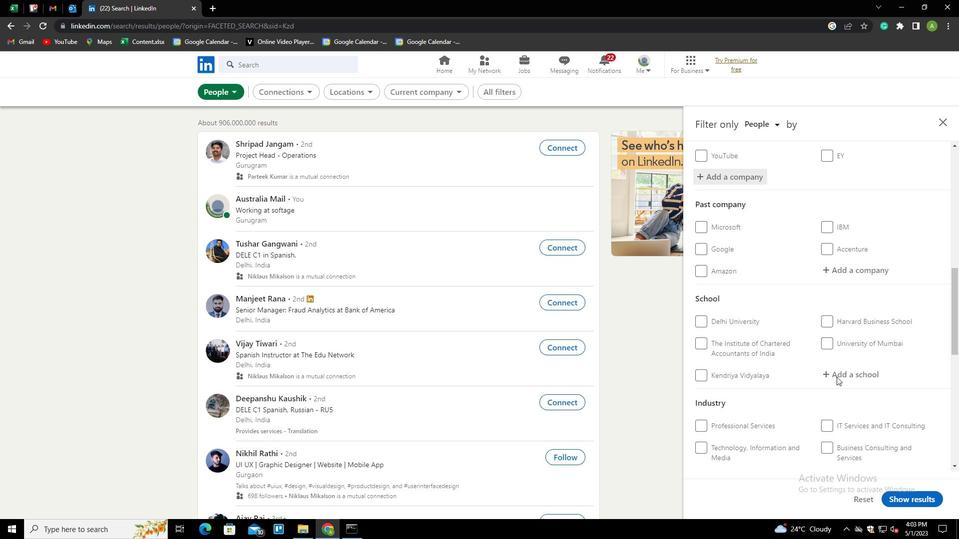 
Action: Mouse moved to (841, 276)
Screenshot: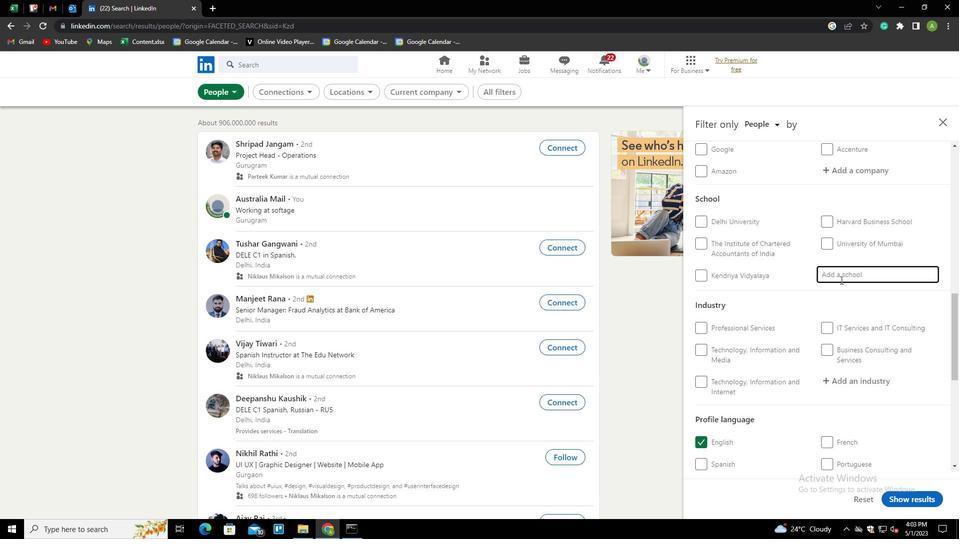 
Action: Mouse pressed left at (841, 276)
Screenshot: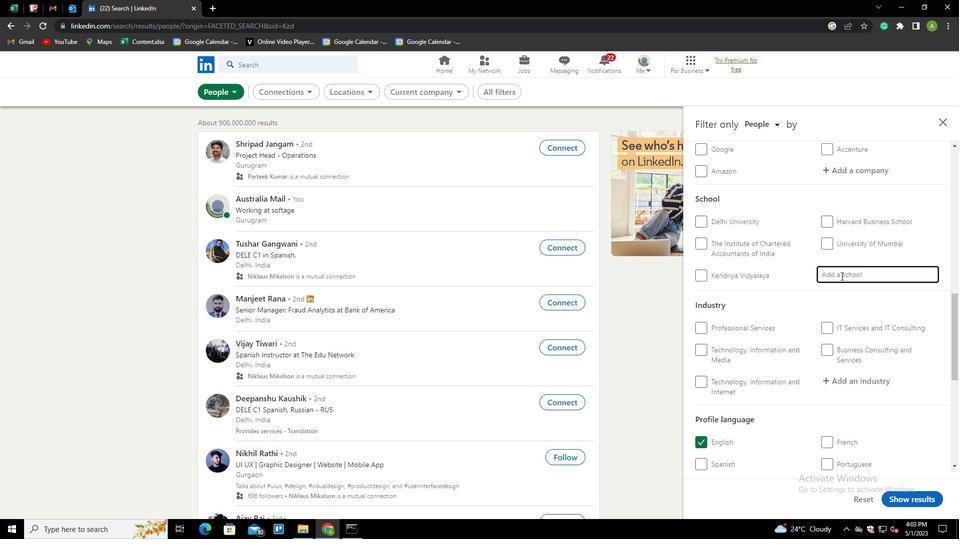 
Action: Key pressed <Key.shift><Key.shift><Key.shift><Key.shift><Key.shift><Key.shift><Key.shift><Key.shift><Key.shift><Key.shift><Key.shift><Key.shift><Key.shift><Key.shift><Key.shift><Key.shift><Key.shift><Key.shift><Key.shift><Key.shift><Key.shift><Key.shift><Key.shift><Key.shift><Key.shift><Key.shift><Key.shift><Key.shift><Key.shift><Key.shift><Key.shift><Key.shift><Key.shift>M.<Key.space><Key.shift><Key.shift><Key.shift><Key.shift><Key.shift><Key.shift><Key.shift><Key.shift><Key.shift><Key.shift><Key.shift><Key.shift><Key.shift>K<Key.shift>UMA<Key.down><Key.enter>
Screenshot: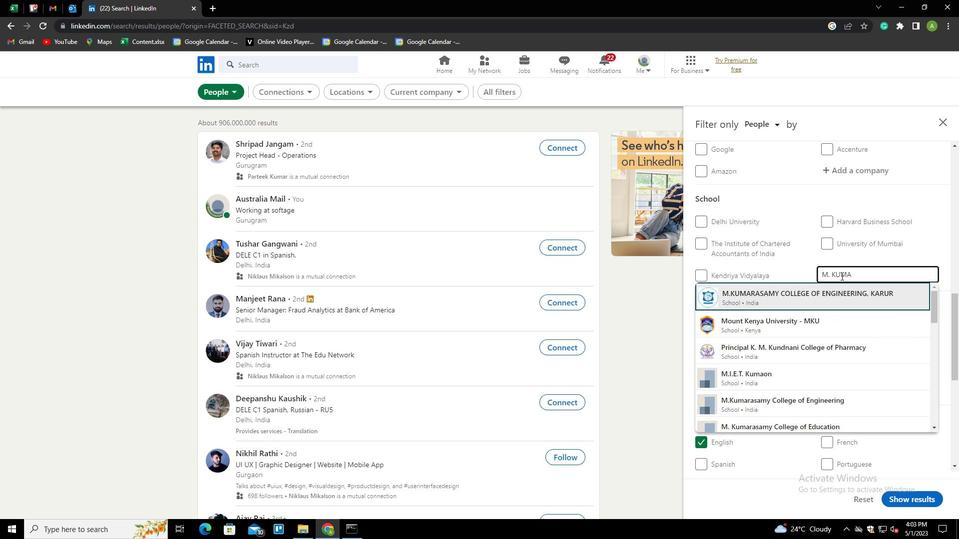 
Action: Mouse moved to (853, 292)
Screenshot: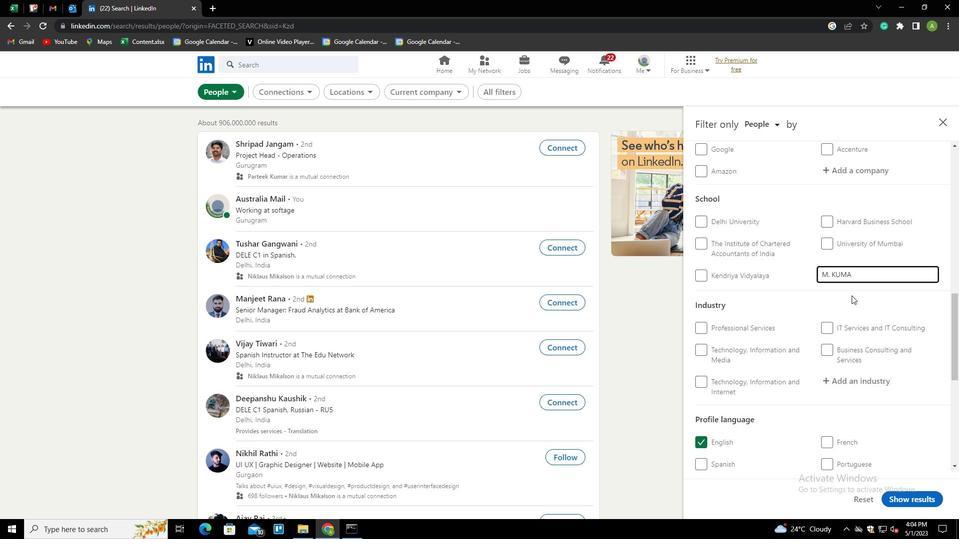 
Action: Mouse scrolled (853, 292) with delta (0, 0)
Screenshot: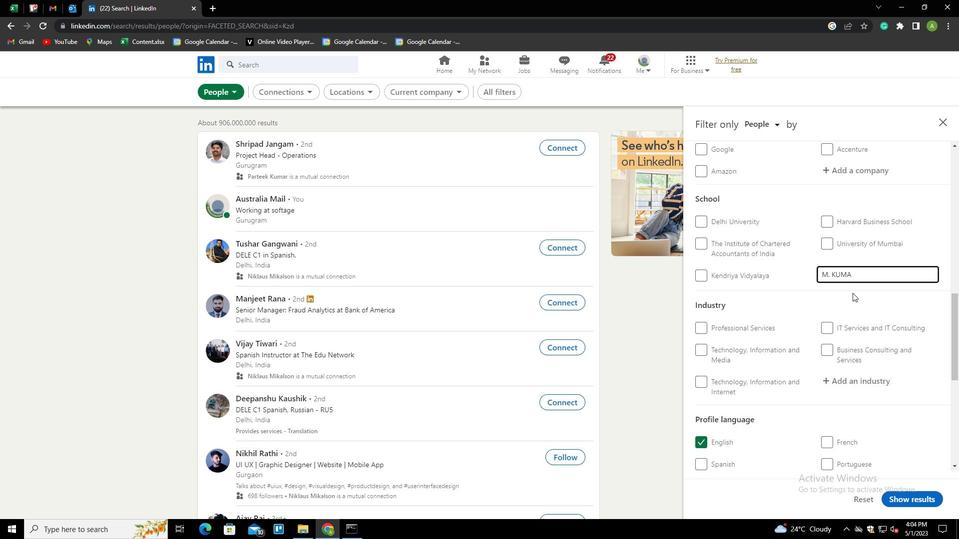 
Action: Mouse scrolled (853, 292) with delta (0, 0)
Screenshot: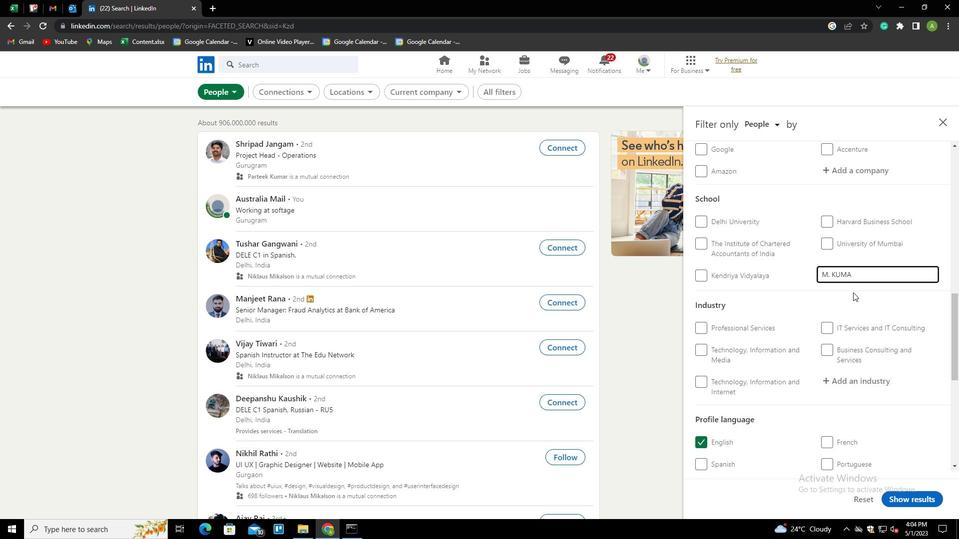 
Action: Mouse moved to (863, 173)
Screenshot: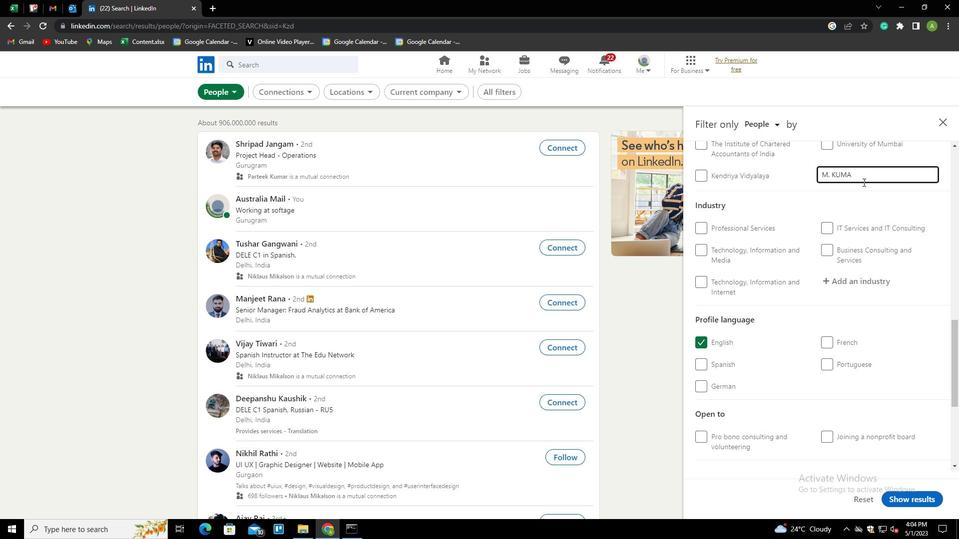 
Action: Mouse pressed left at (863, 173)
Screenshot: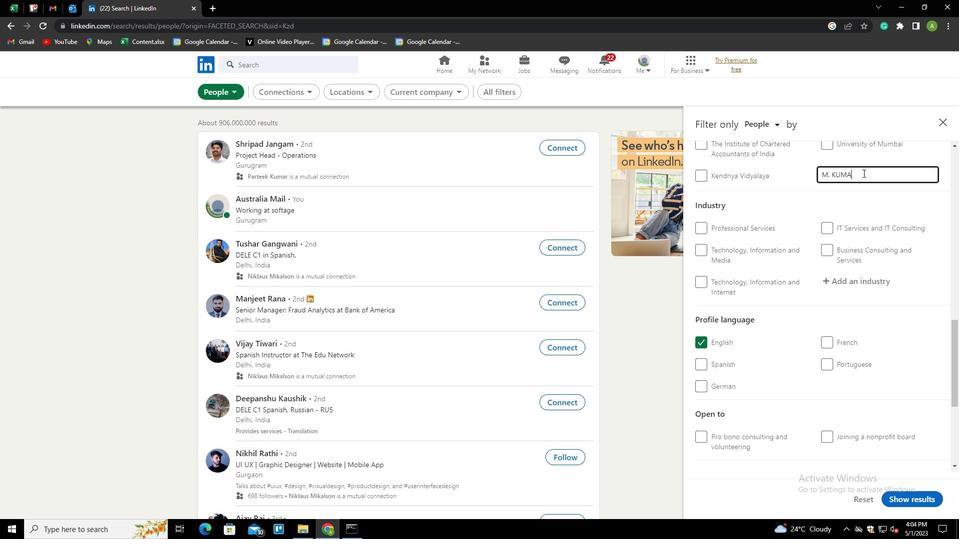 
Action: Key pressed <Key.down><Key.enter>
Screenshot: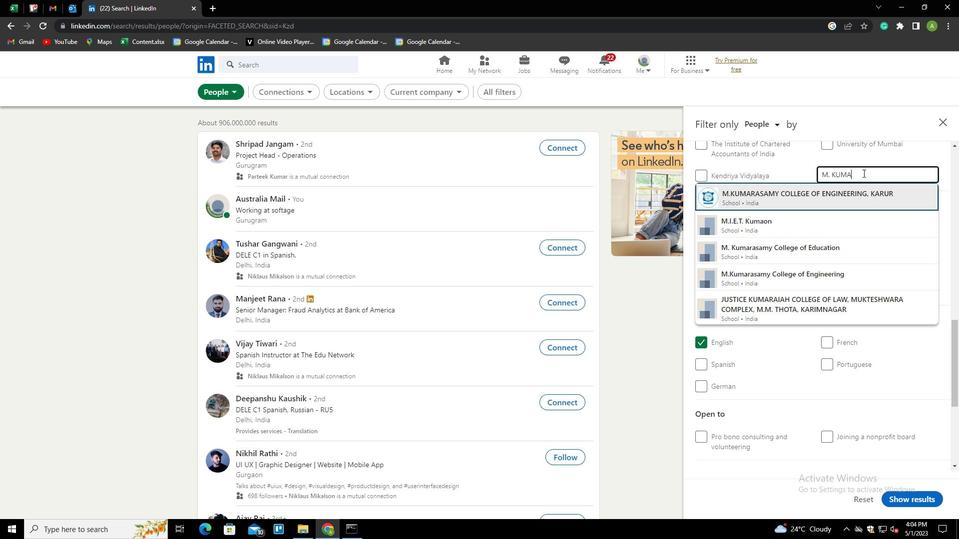 
Action: Mouse scrolled (863, 172) with delta (0, 0)
Screenshot: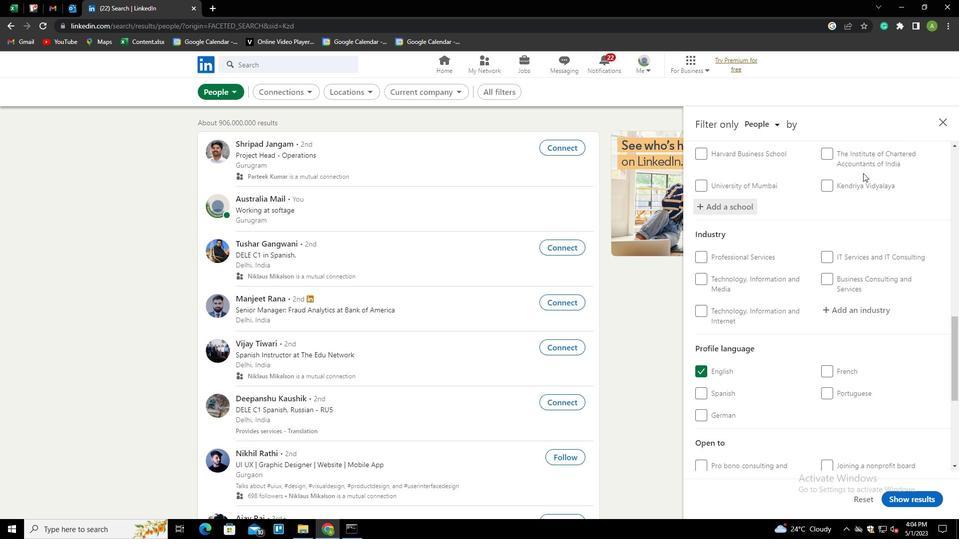 
Action: Mouse moved to (843, 255)
Screenshot: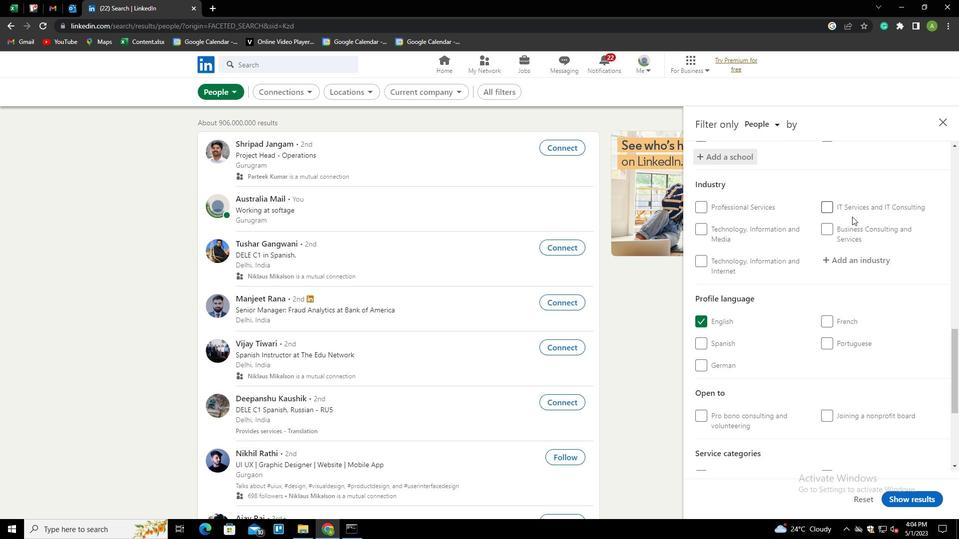 
Action: Mouse pressed left at (843, 255)
Screenshot: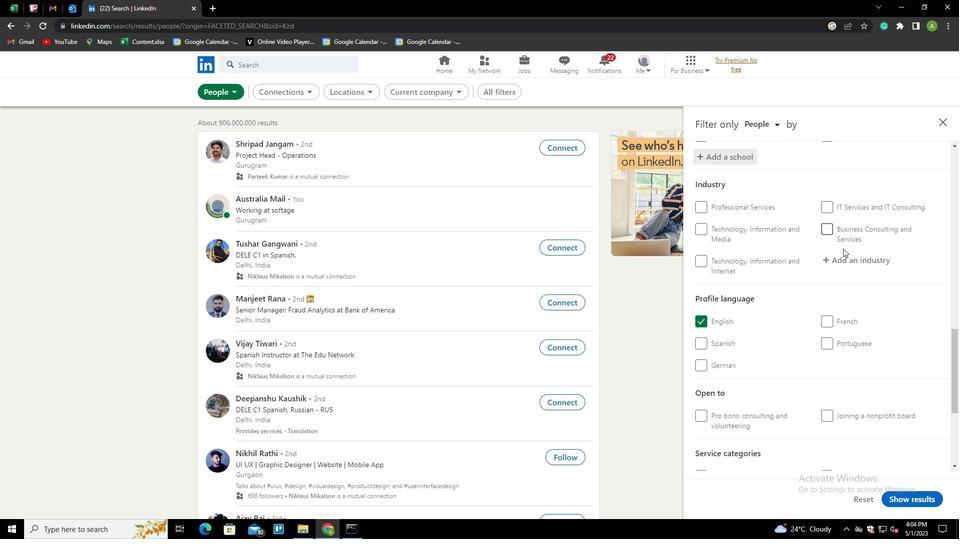 
Action: Mouse moved to (844, 258)
Screenshot: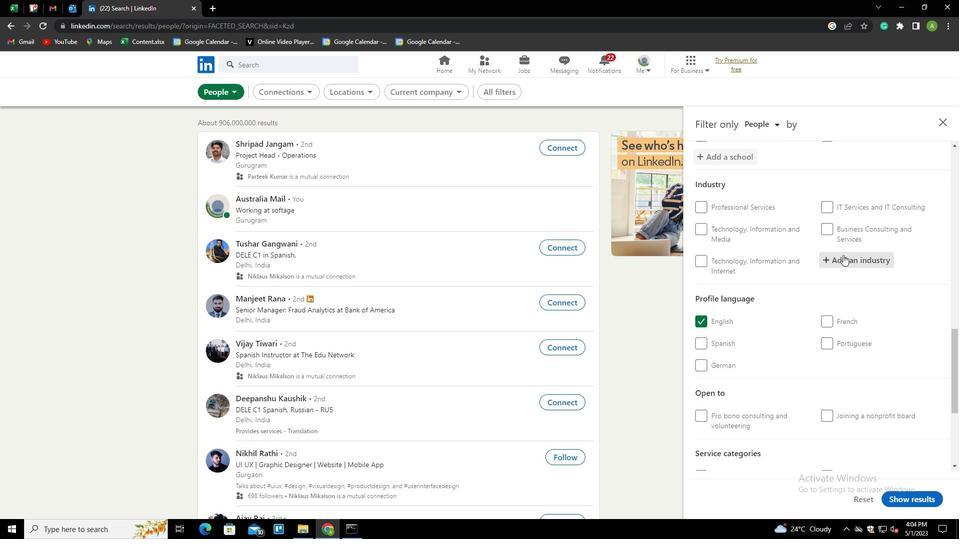 
Action: Mouse pressed left at (844, 258)
Screenshot: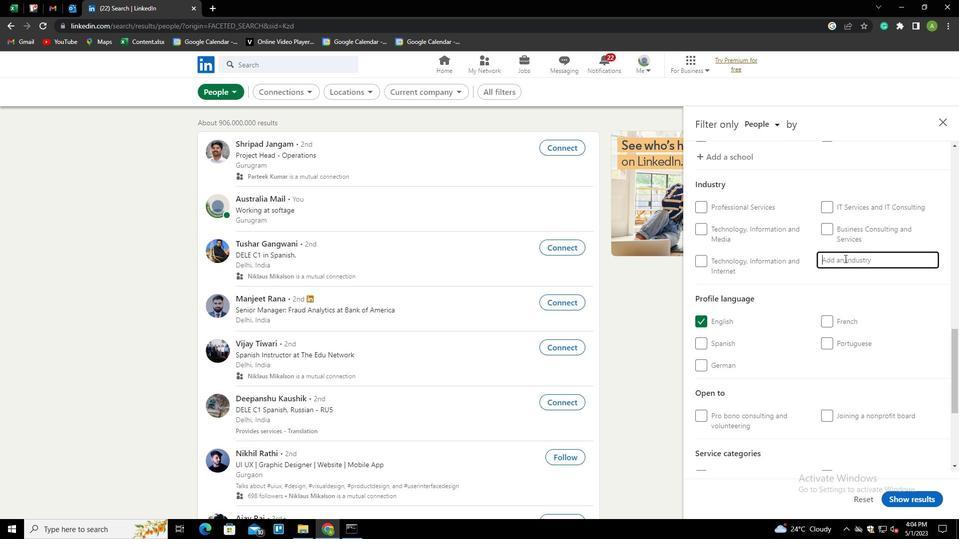 
Action: Key pressed <Key.shift>RETAIL<Key.down><Key.down><Key.down><Key.down><Key.enter>
Screenshot: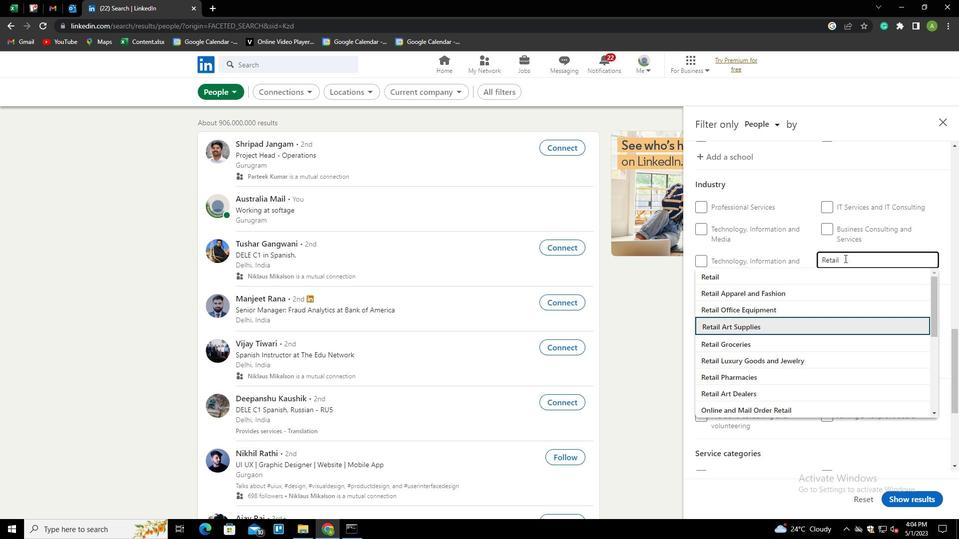 
Action: Mouse scrolled (844, 258) with delta (0, 0)
Screenshot: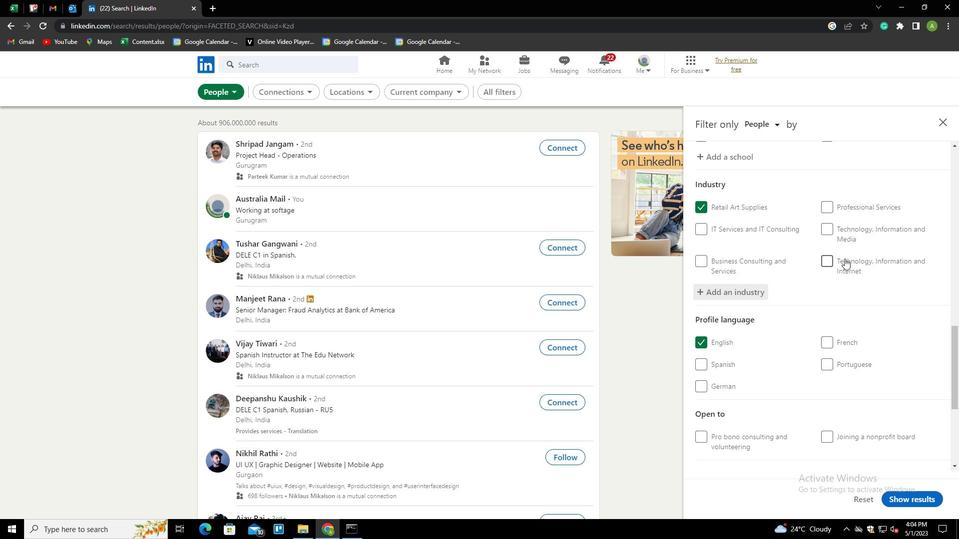
Action: Mouse scrolled (844, 258) with delta (0, 0)
Screenshot: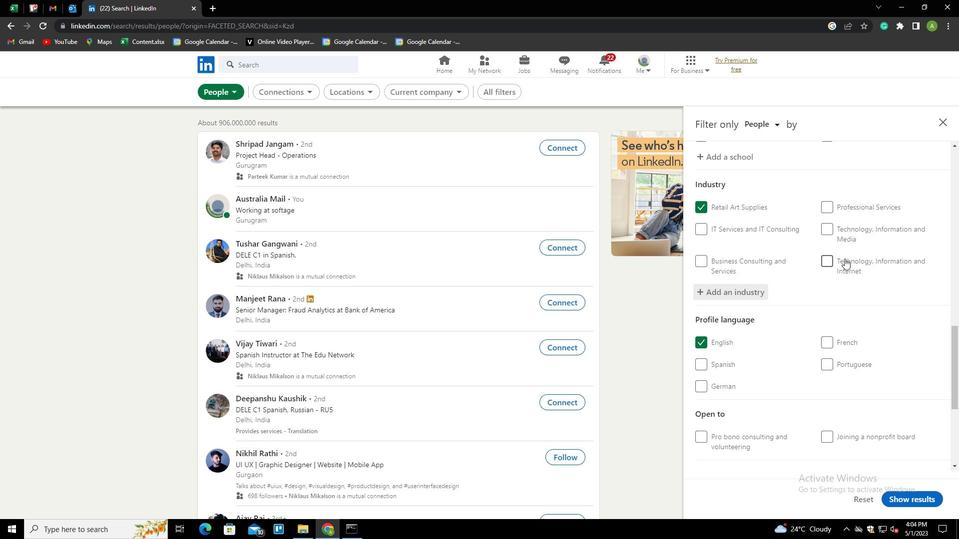 
Action: Mouse moved to (834, 336)
Screenshot: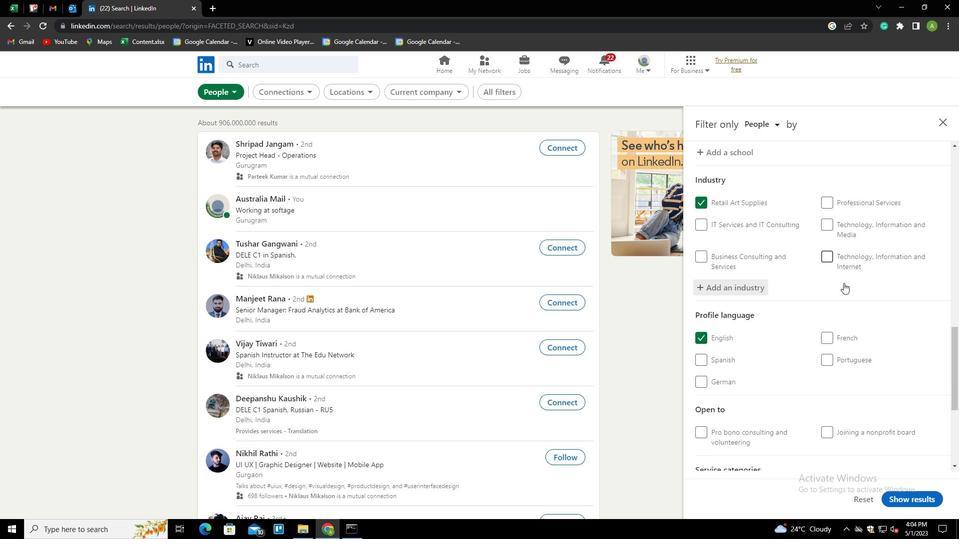 
Action: Mouse scrolled (834, 336) with delta (0, 0)
Screenshot: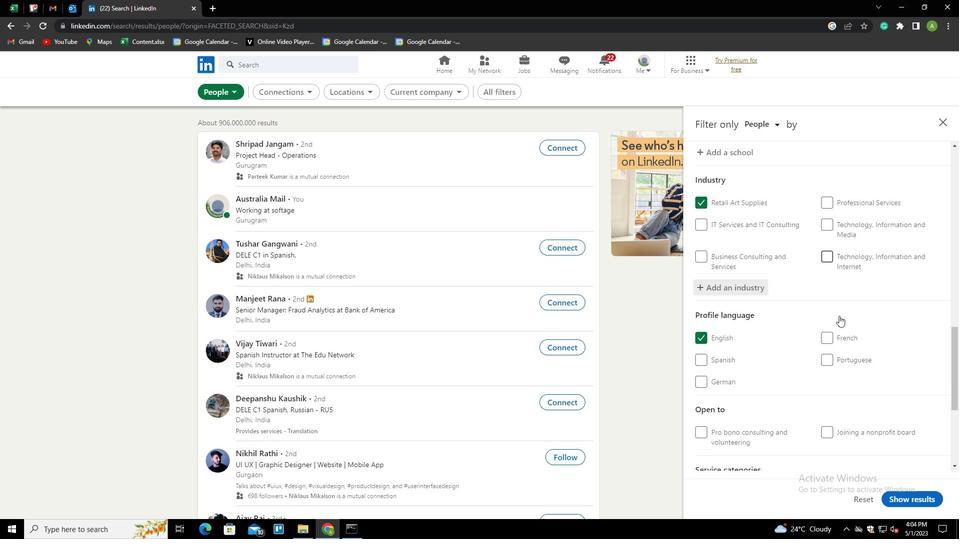 
Action: Mouse scrolled (834, 336) with delta (0, 0)
Screenshot: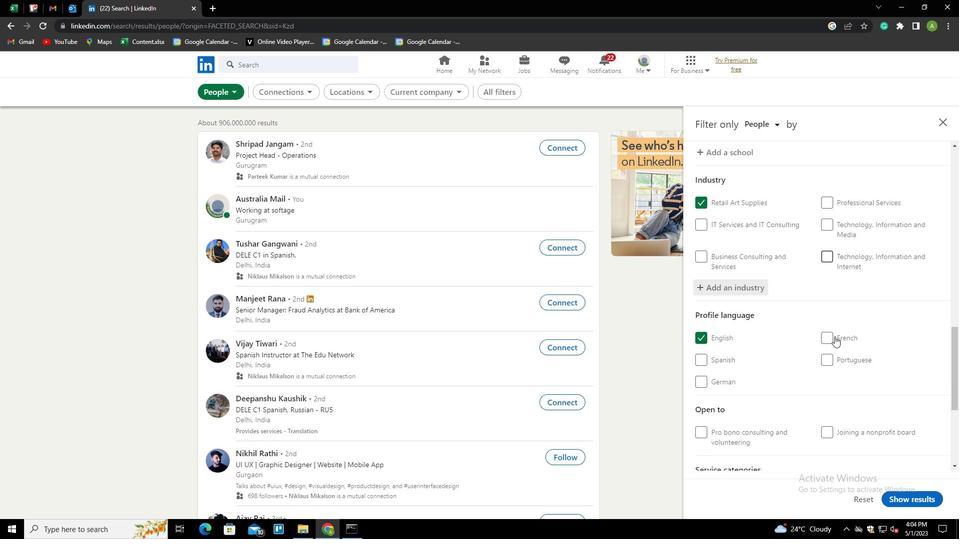 
Action: Mouse scrolled (834, 336) with delta (0, 0)
Screenshot: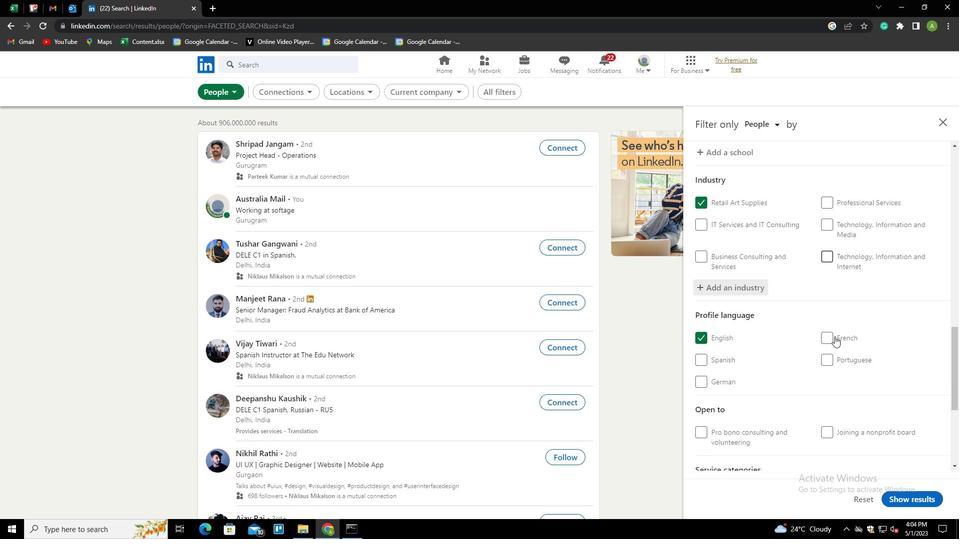 
Action: Mouse scrolled (834, 336) with delta (0, 0)
Screenshot: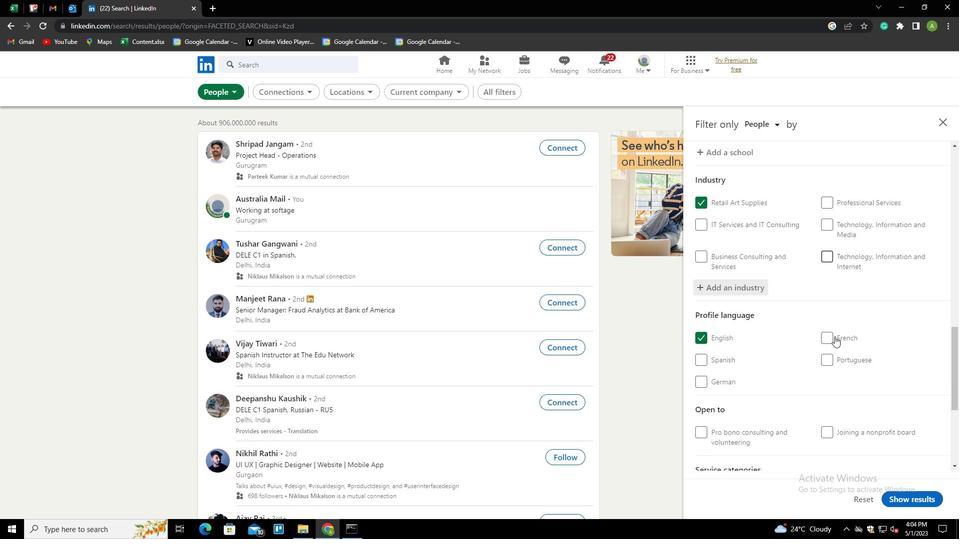 
Action: Mouse scrolled (834, 336) with delta (0, 0)
Screenshot: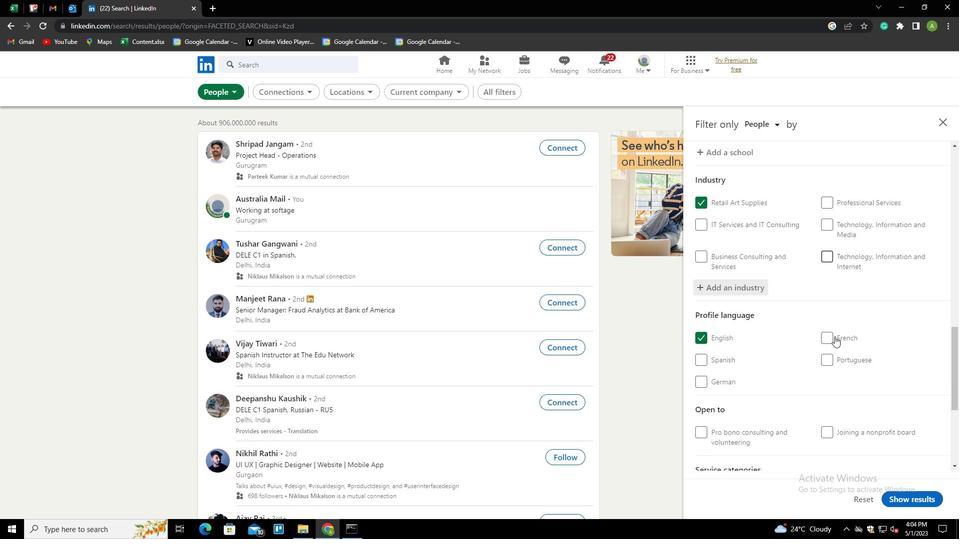 
Action: Mouse moved to (833, 379)
Screenshot: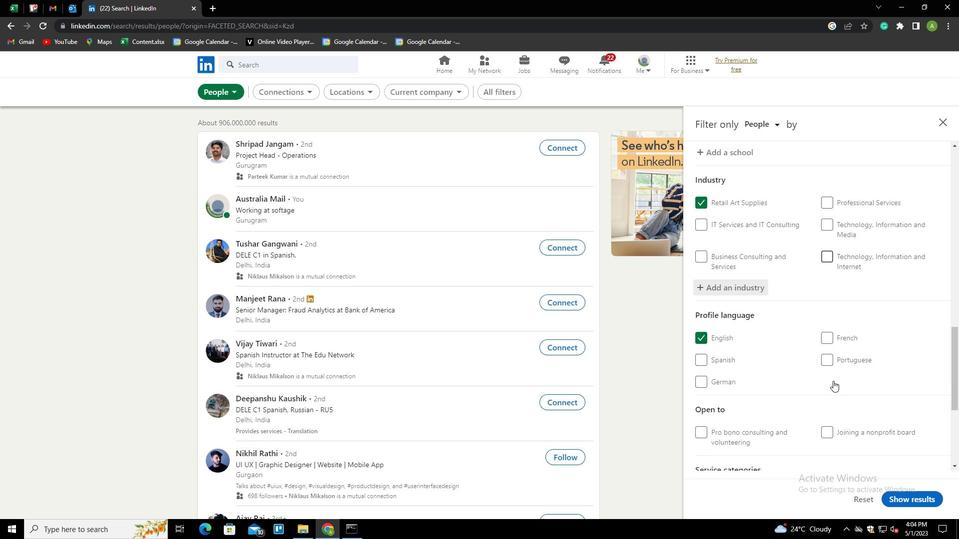 
Action: Mouse scrolled (833, 379) with delta (0, 0)
Screenshot: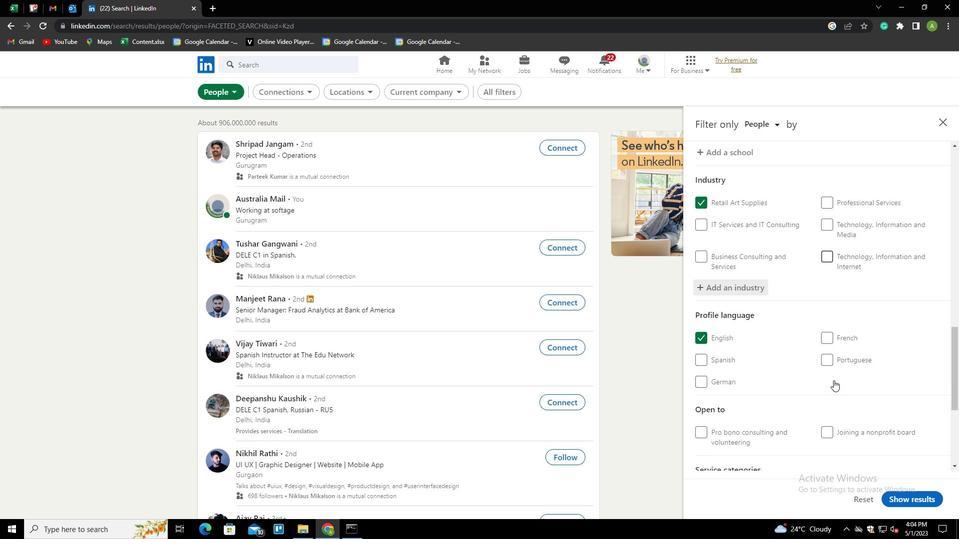 
Action: Mouse scrolled (833, 379) with delta (0, 0)
Screenshot: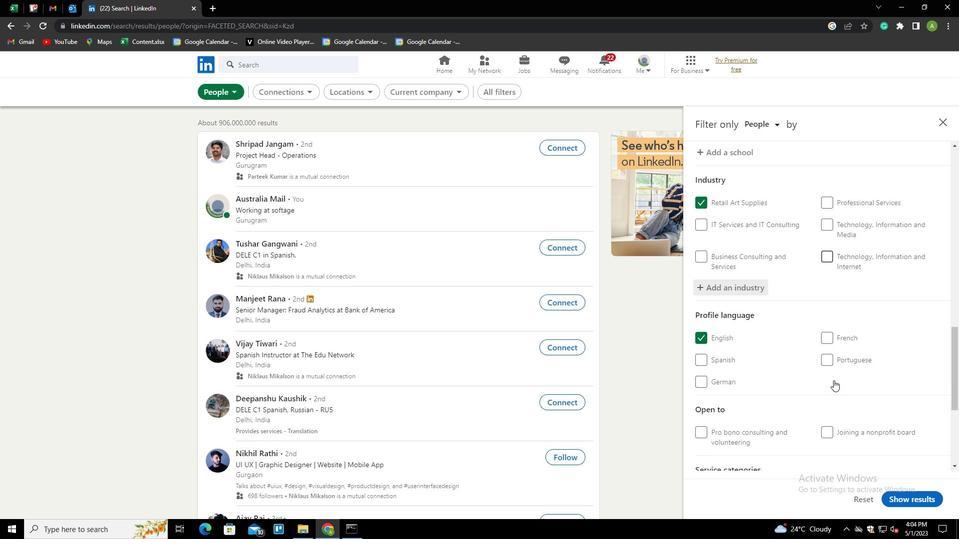 
Action: Mouse scrolled (833, 379) with delta (0, 0)
Screenshot: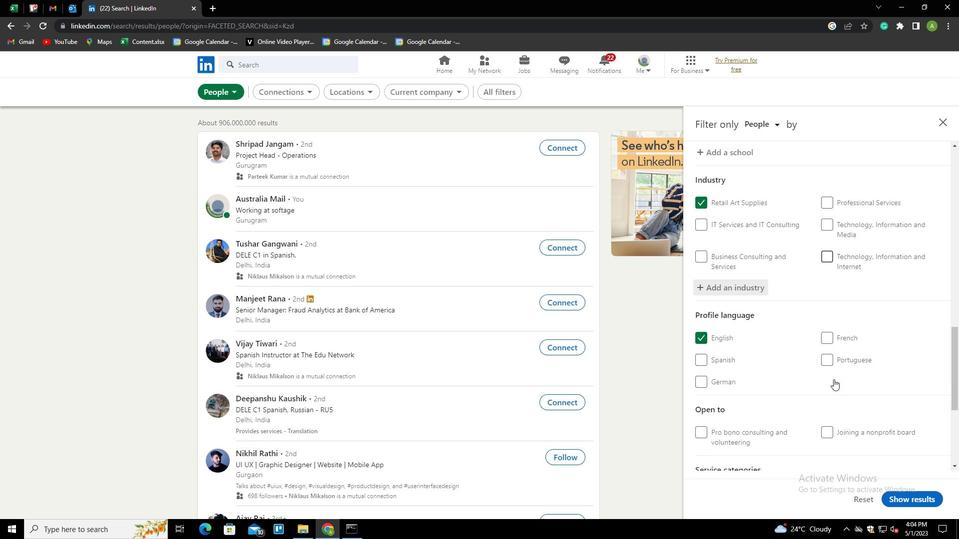
Action: Mouse scrolled (833, 379) with delta (0, 0)
Screenshot: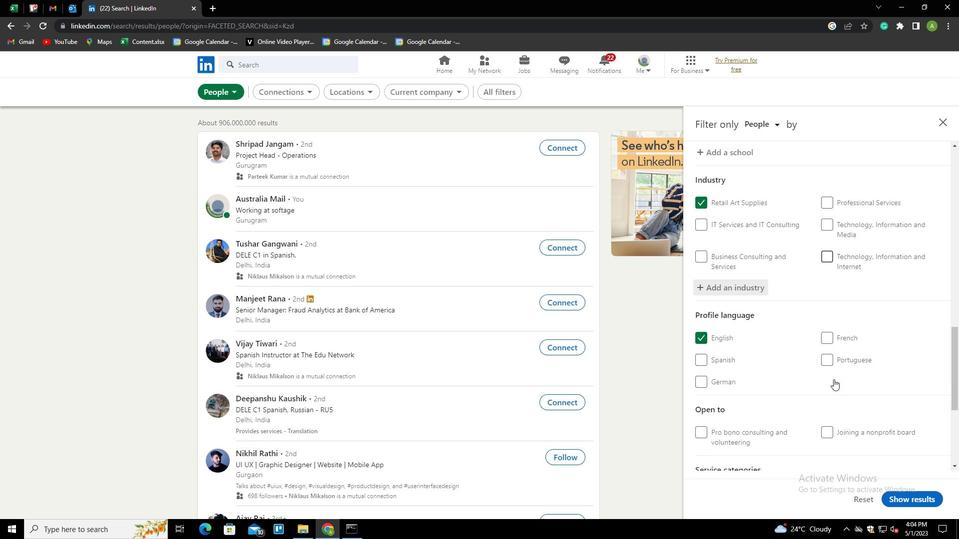 
Action: Mouse scrolled (833, 379) with delta (0, 0)
Screenshot: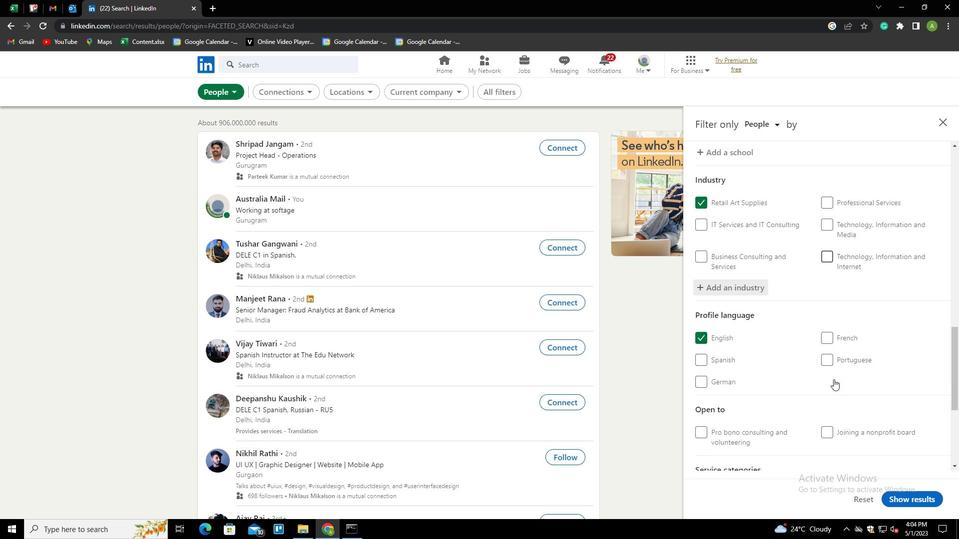 
Action: Mouse scrolled (833, 379) with delta (0, 0)
Screenshot: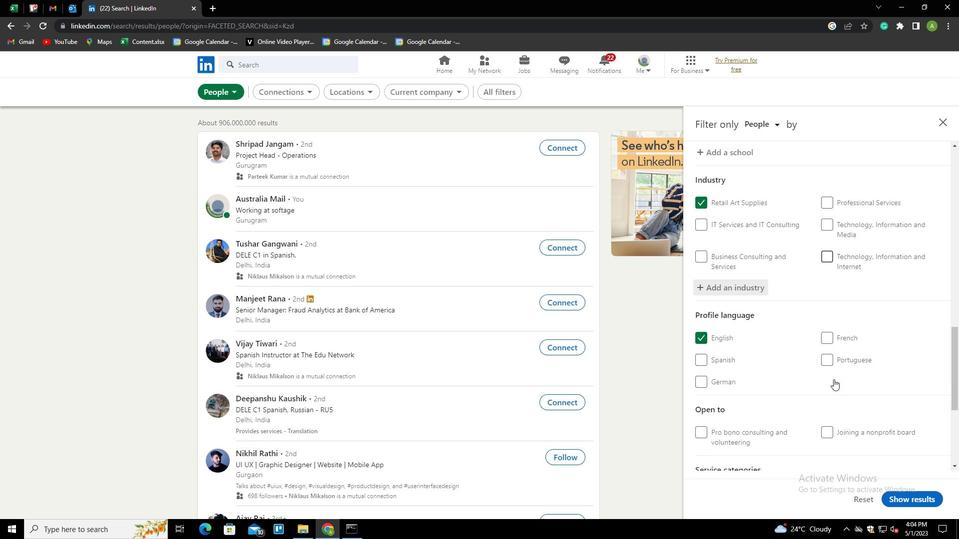
Action: Mouse moved to (835, 329)
Screenshot: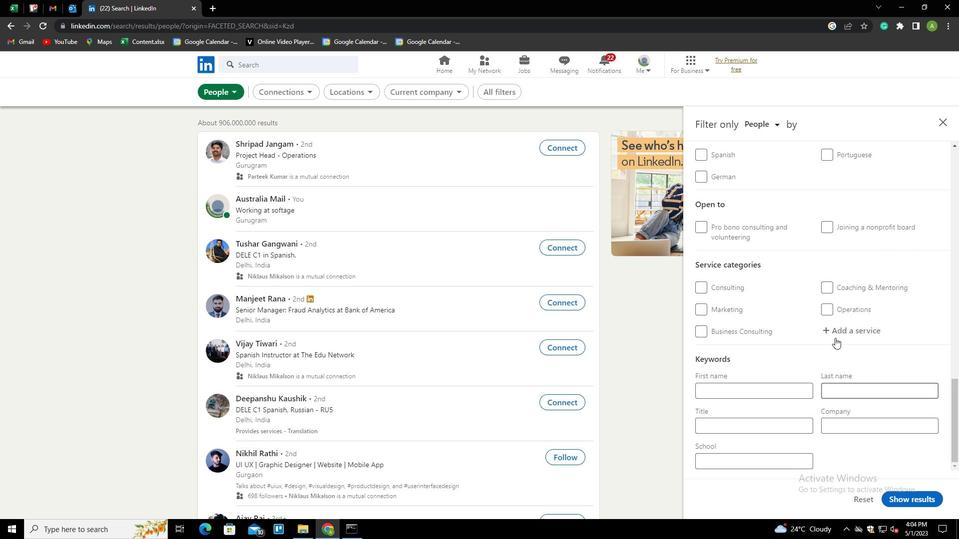 
Action: Mouse pressed left at (835, 329)
Screenshot: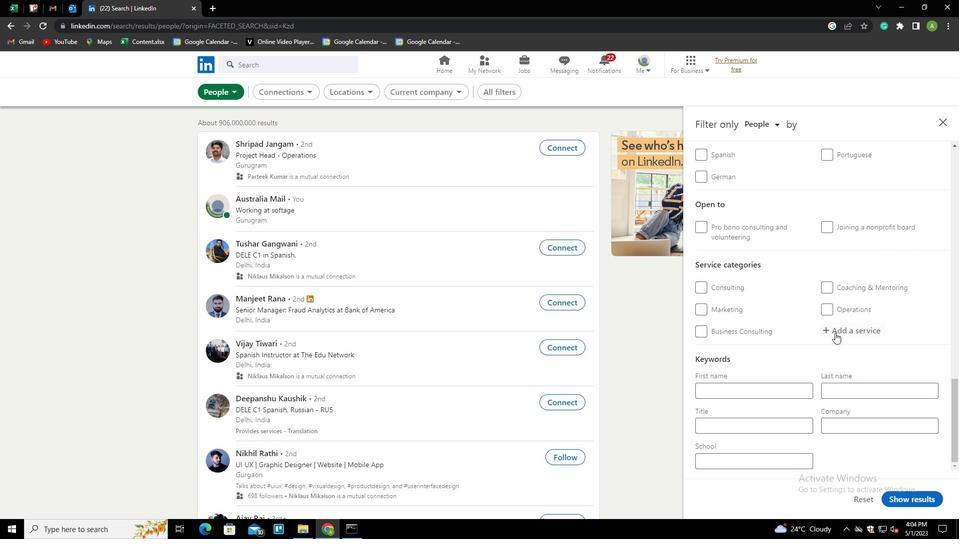 
Action: Key pressed <Key.shift>EVENT<Key.down><Key.down><Key.enter>
Screenshot: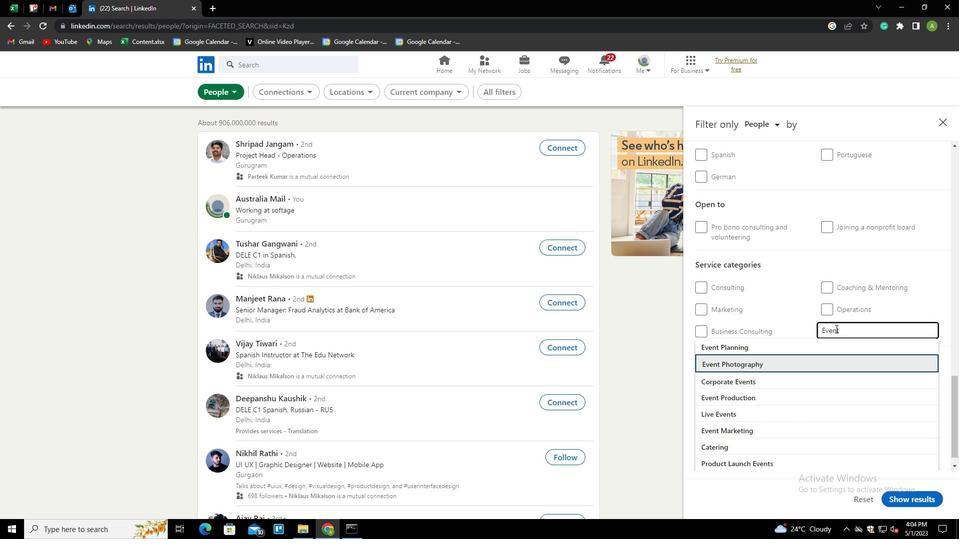 
Action: Mouse scrolled (835, 328) with delta (0, 0)
Screenshot: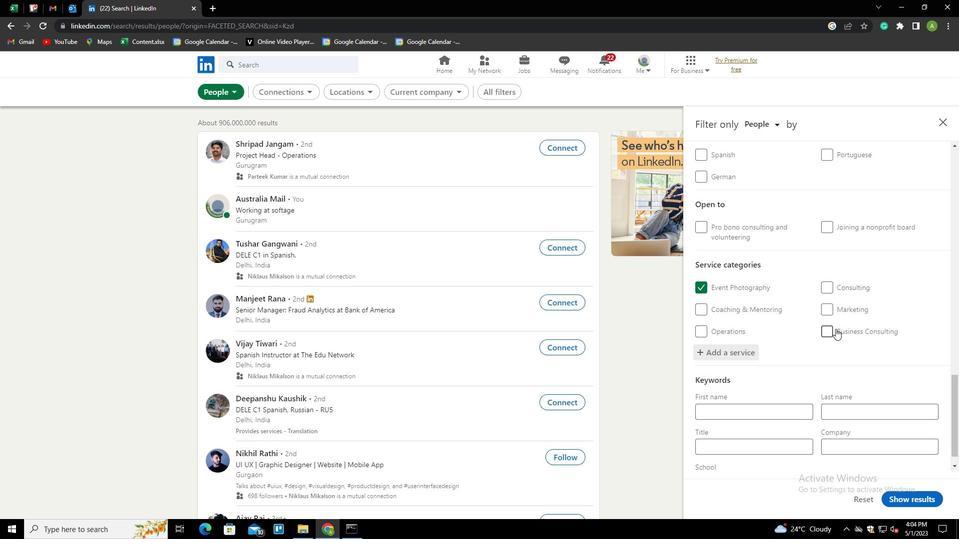 
Action: Mouse scrolled (835, 328) with delta (0, 0)
Screenshot: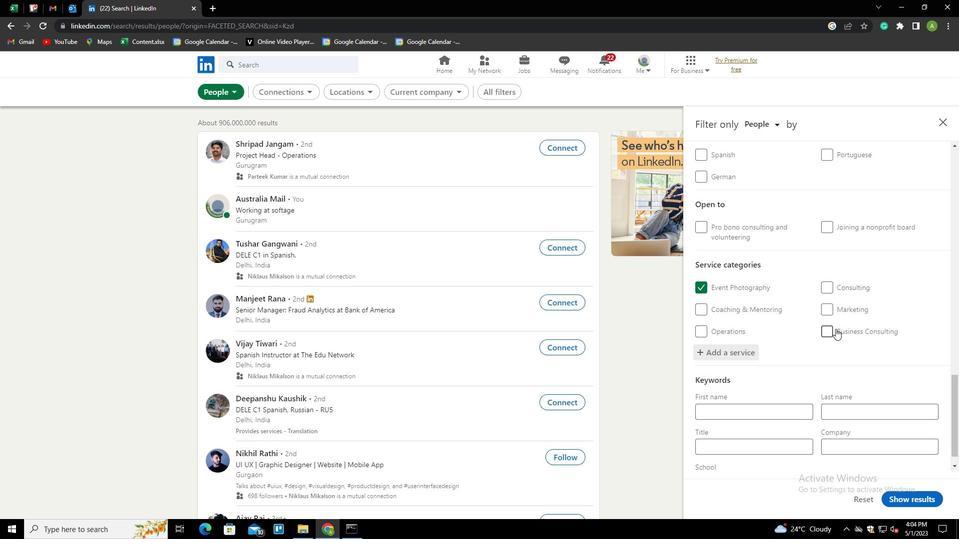 
Action: Mouse scrolled (835, 328) with delta (0, 0)
Screenshot: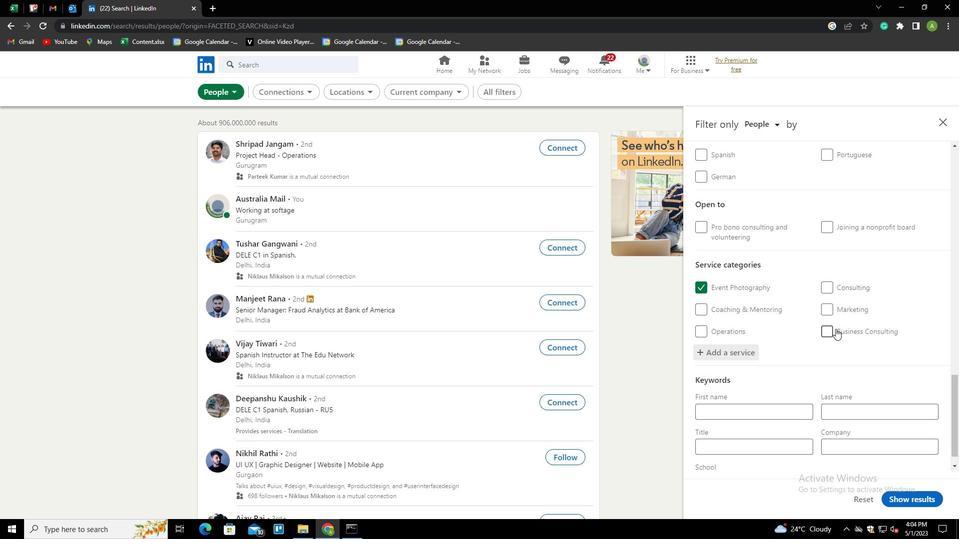 
Action: Mouse scrolled (835, 328) with delta (0, 0)
Screenshot: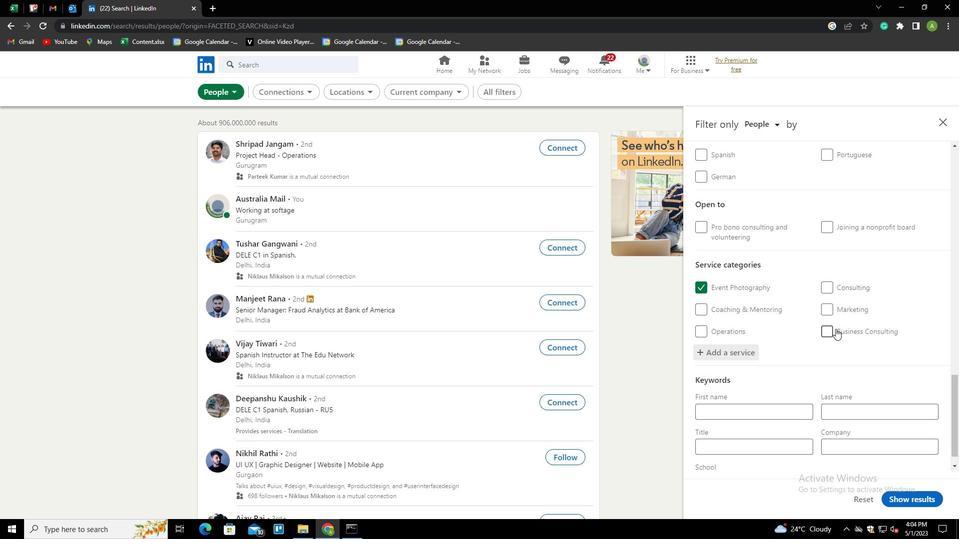 
Action: Mouse scrolled (835, 328) with delta (0, 0)
Screenshot: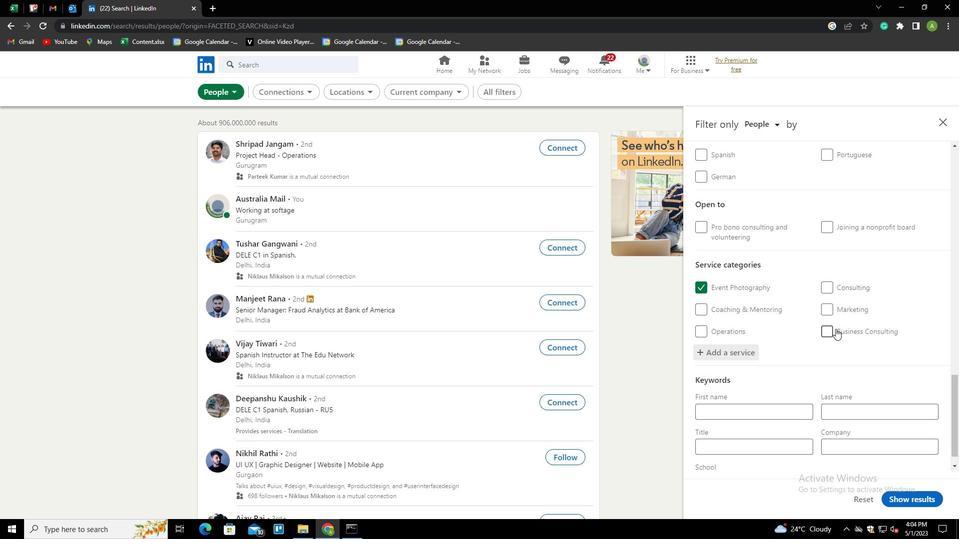 
Action: Mouse scrolled (835, 328) with delta (0, 0)
Screenshot: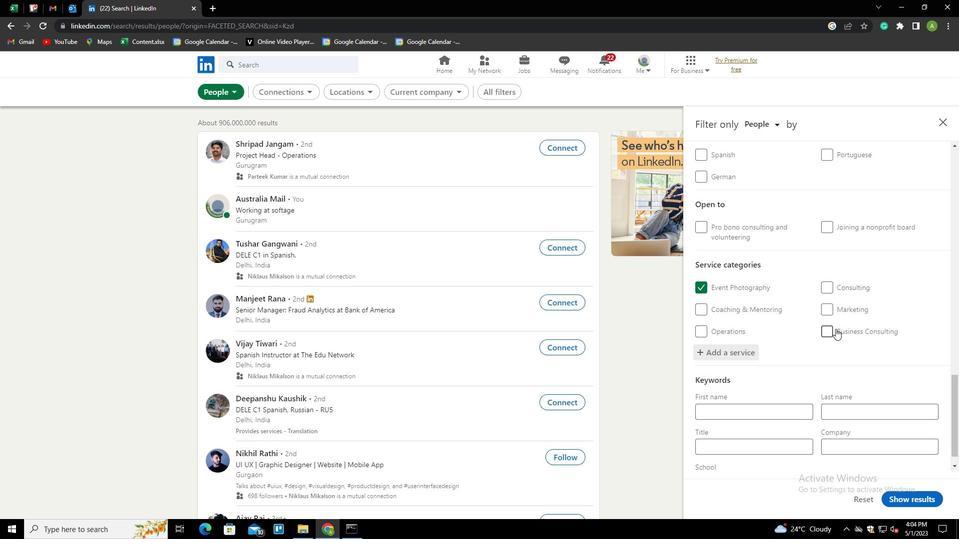 
Action: Mouse moved to (747, 427)
Screenshot: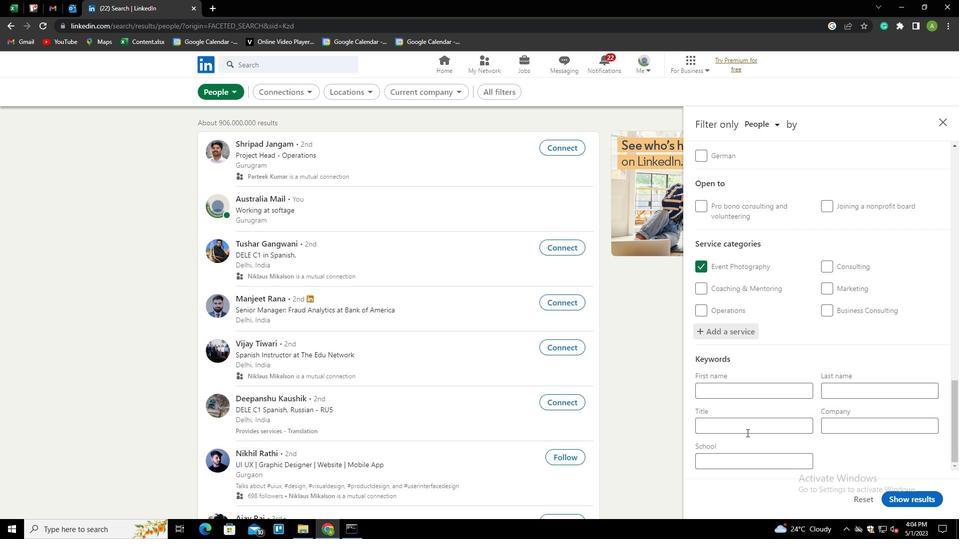 
Action: Mouse pressed left at (747, 427)
Screenshot: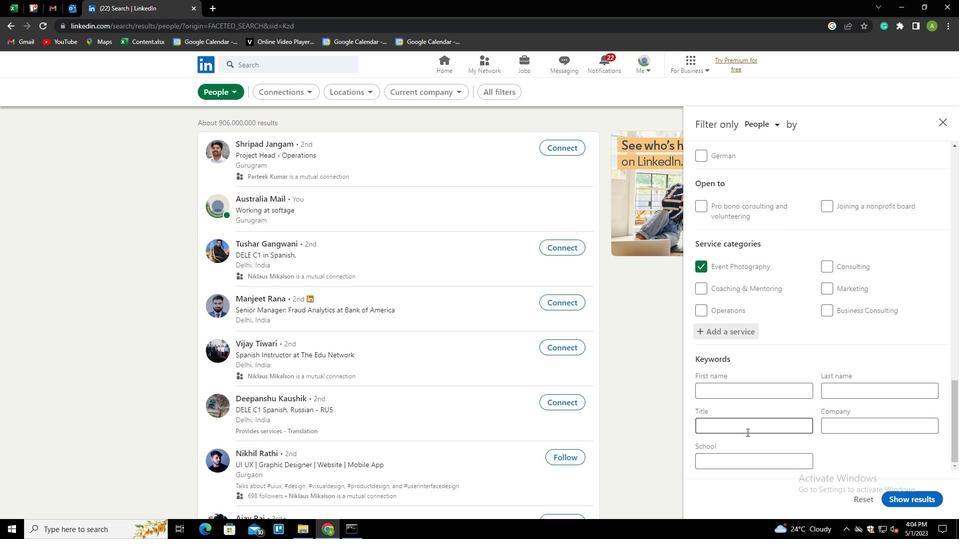 
Action: Key pressed <Key.shift>CUSTOMER<Key.space><Key.shift><Key.shift><Key.shift><Key.shift><Key.shift><Key.shift><Key.shift><Key.shift>SERVICE
Screenshot: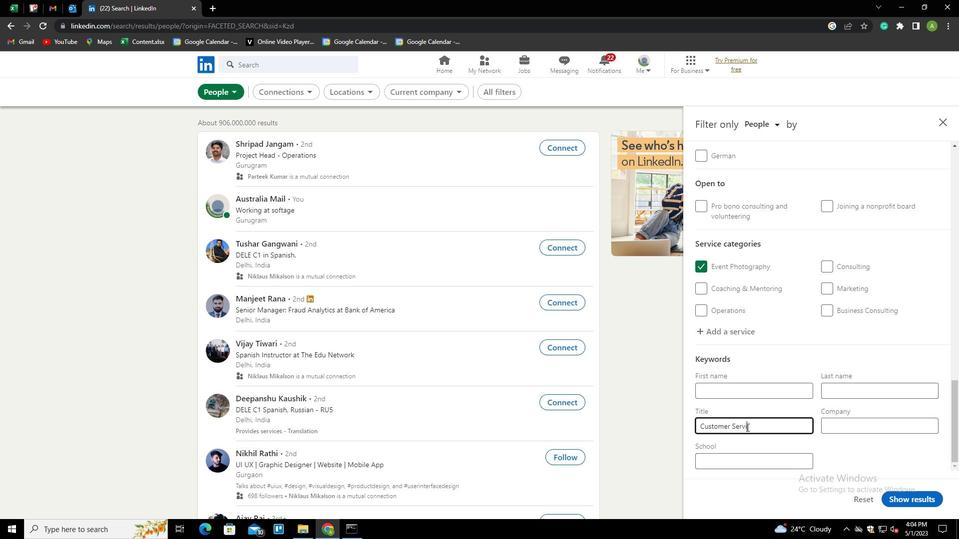 
Action: Mouse moved to (886, 462)
Screenshot: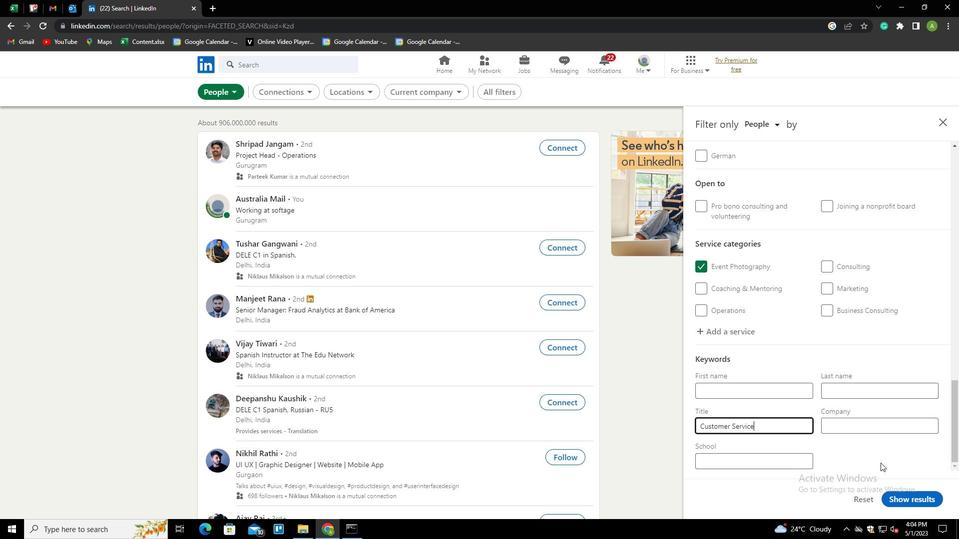 
Action: Mouse pressed left at (886, 462)
Screenshot: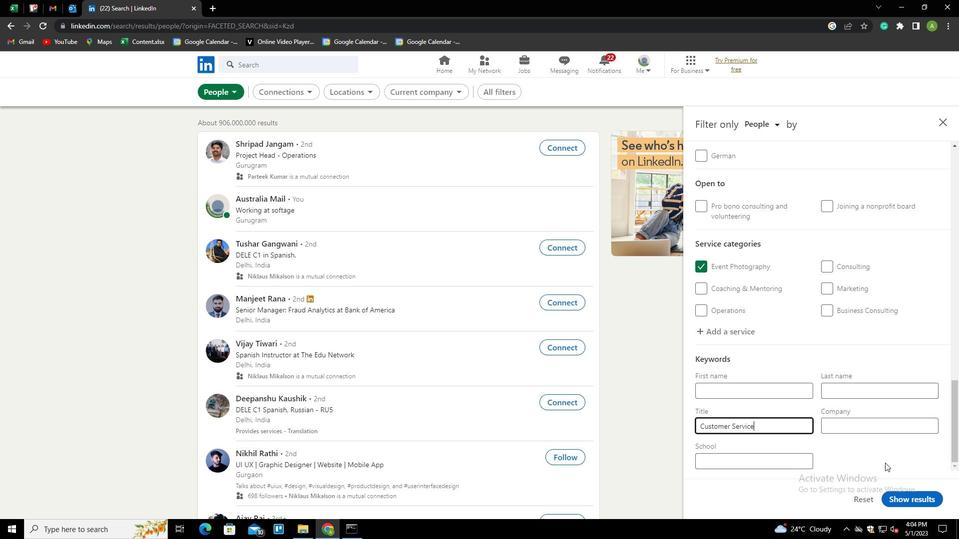 
Action: Mouse moved to (902, 496)
Screenshot: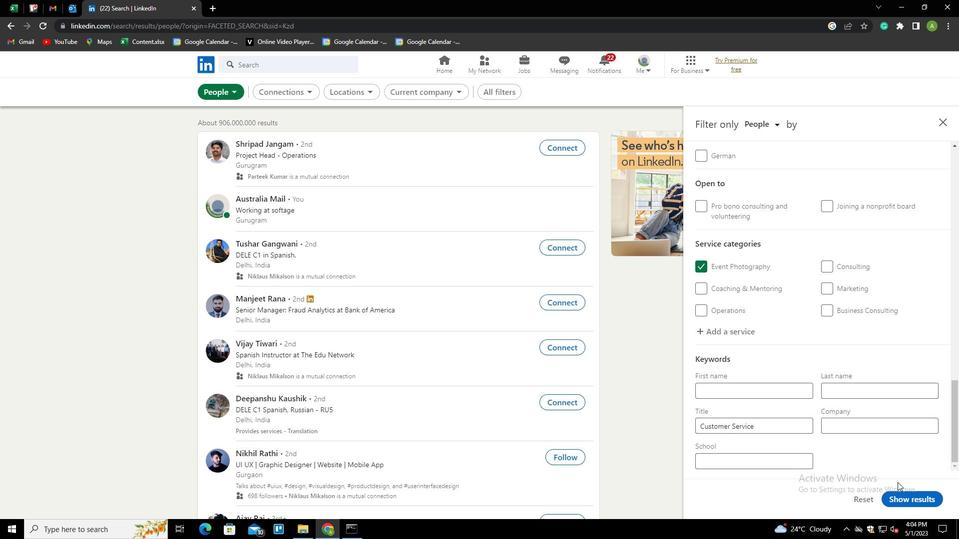 
Action: Mouse pressed left at (902, 496)
Screenshot: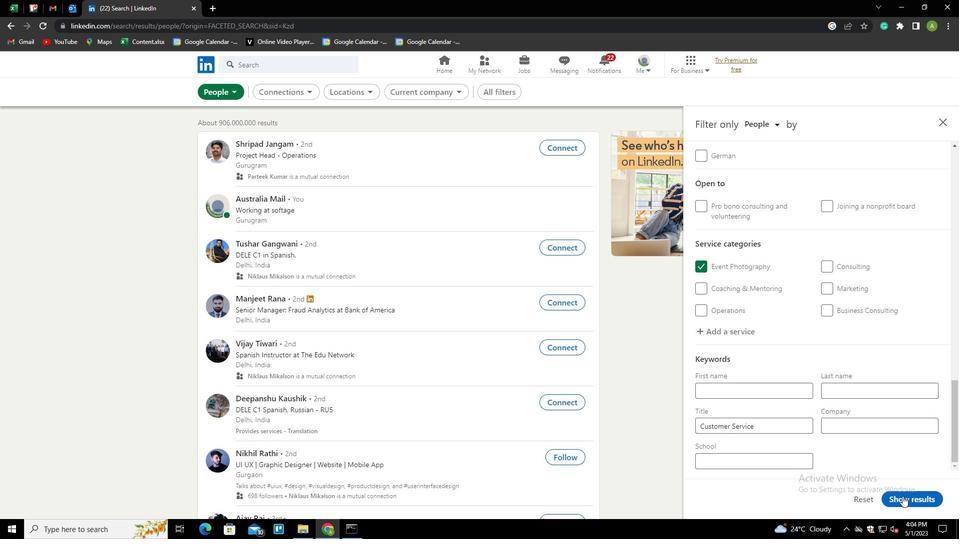 
